 Task: Open Card Musical Comedy Review in Board Customer Needs Assessment to Workspace Help Desk Software and add a team member Softage.2@softage.net, a label Blue, a checklist Biology, an attachment from your computer, a color Blue and finally, add a card description 'Plan and execute company team-building conference with guest speakers on diversity and inclusion' and a comment 'We should approach this task with a sense of experimentation and a willingness to learn from our mistakes.'. Add a start date 'Jan 02, 1900' with a due date 'Jan 09, 1900'
Action: Mouse moved to (223, 116)
Screenshot: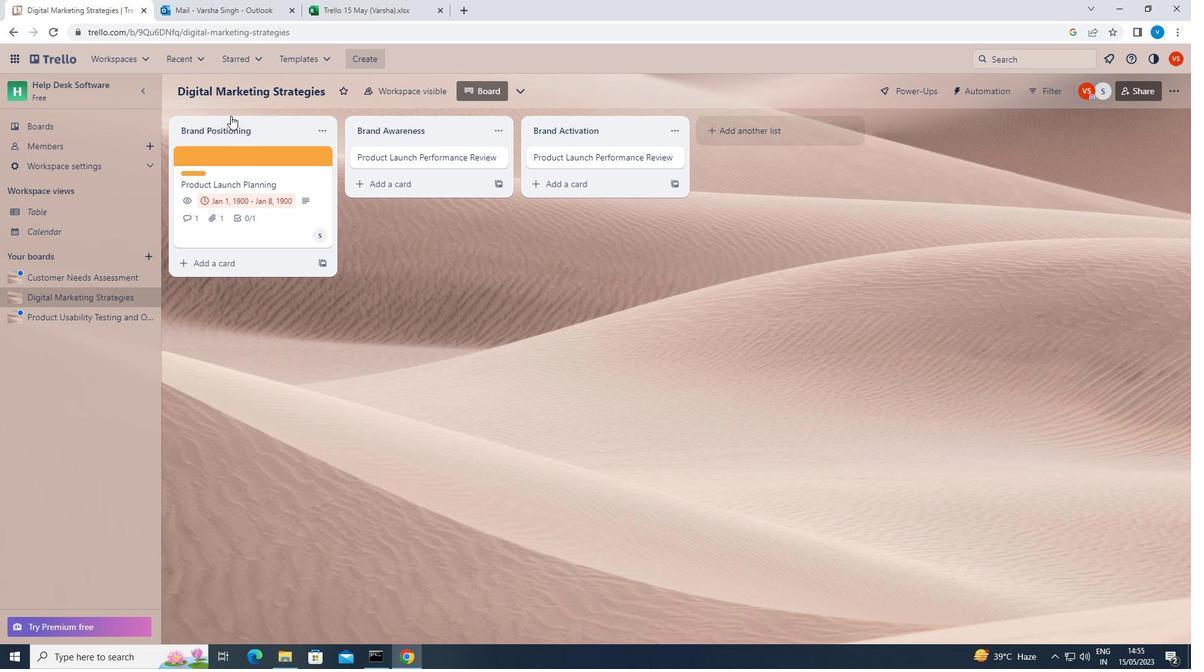 
Action: Mouse pressed left at (223, 116)
Screenshot: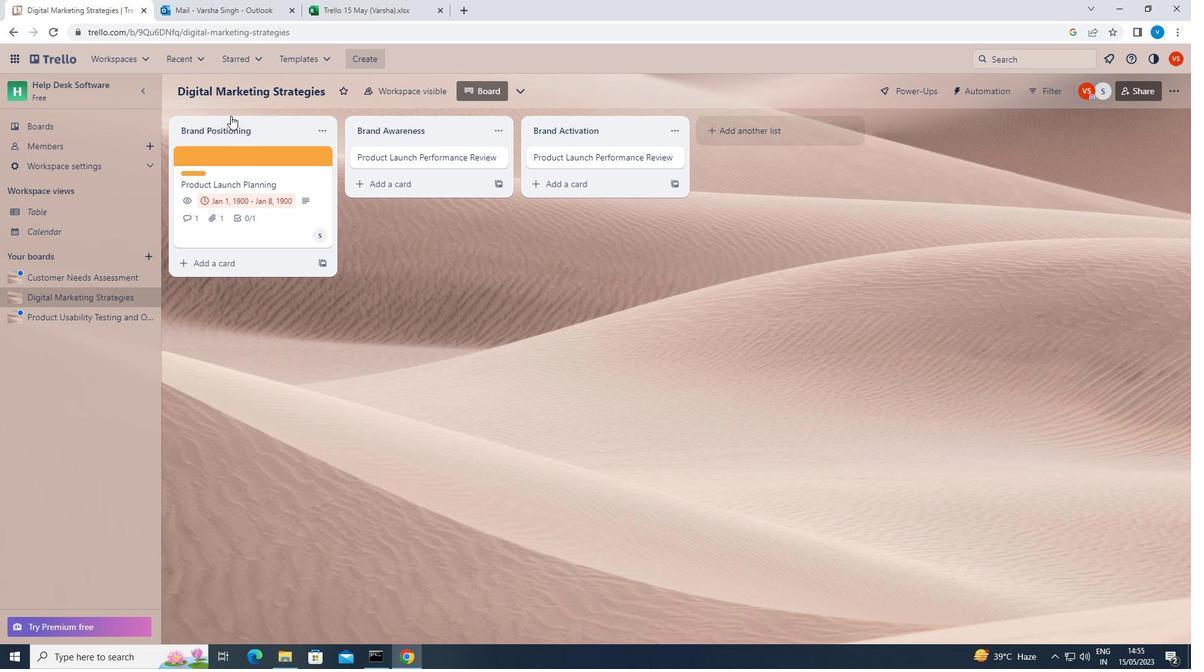 
Action: Mouse moved to (103, 59)
Screenshot: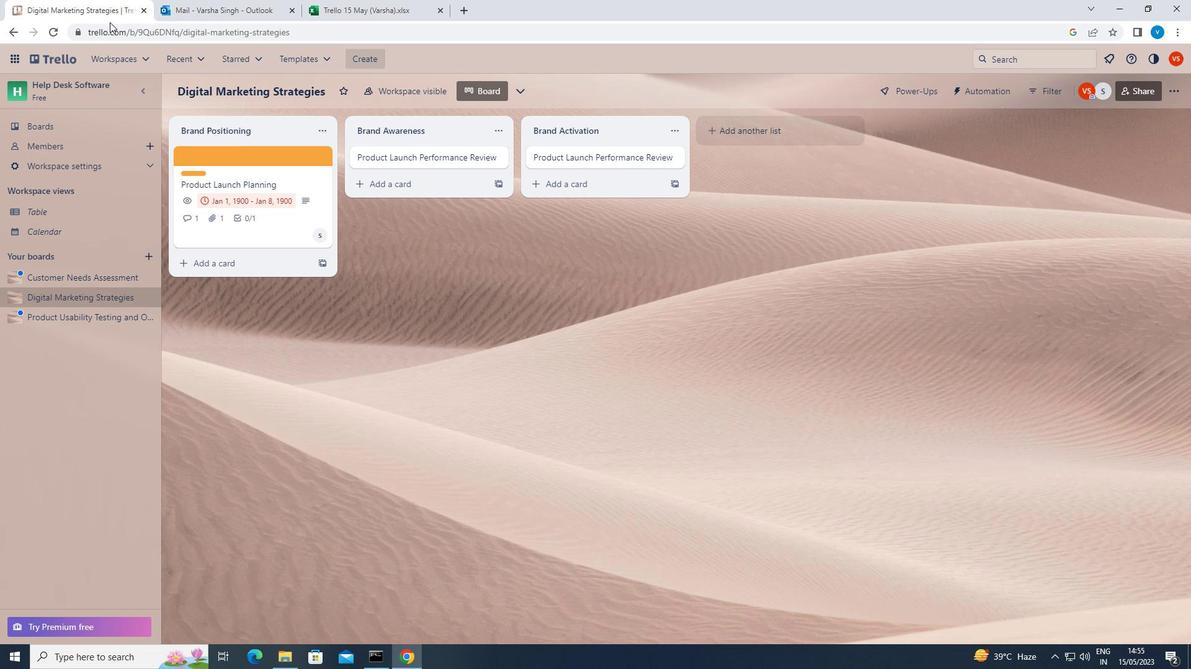 
Action: Mouse pressed left at (103, 59)
Screenshot: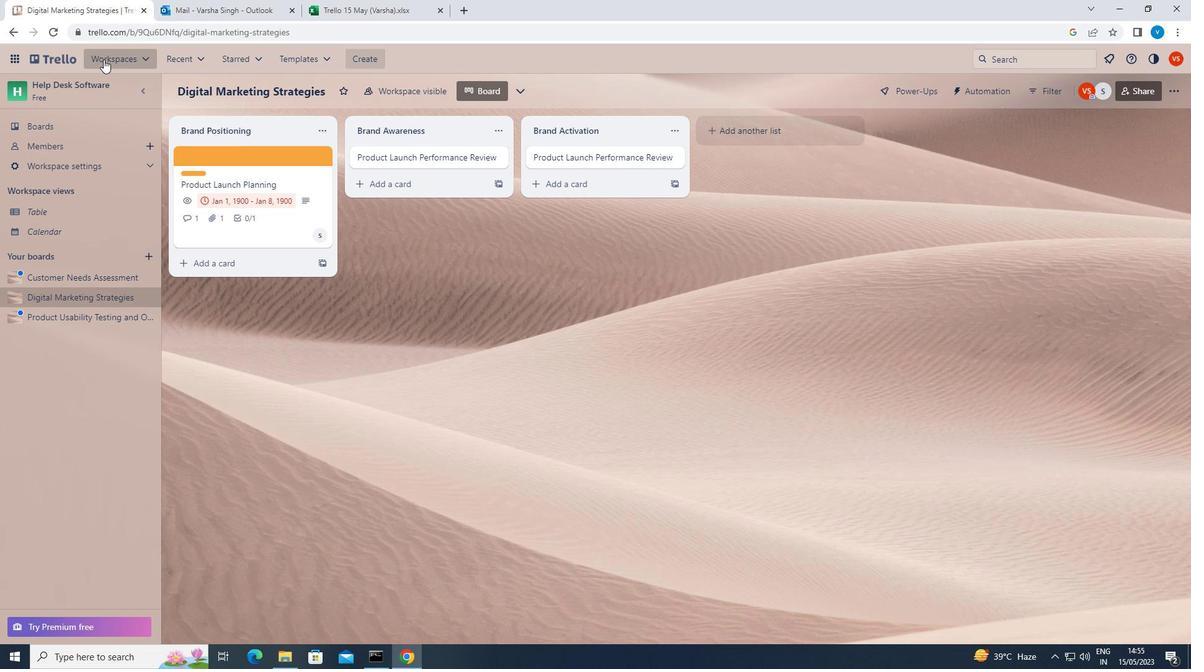 
Action: Mouse moved to (162, 583)
Screenshot: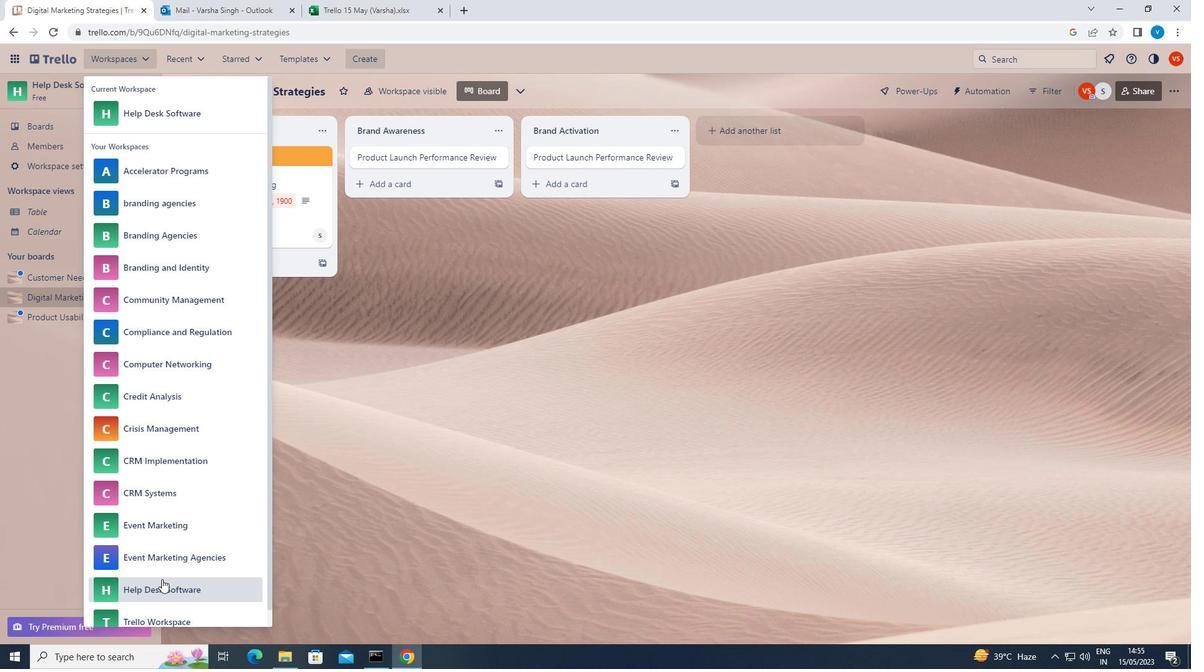 
Action: Mouse pressed left at (162, 583)
Screenshot: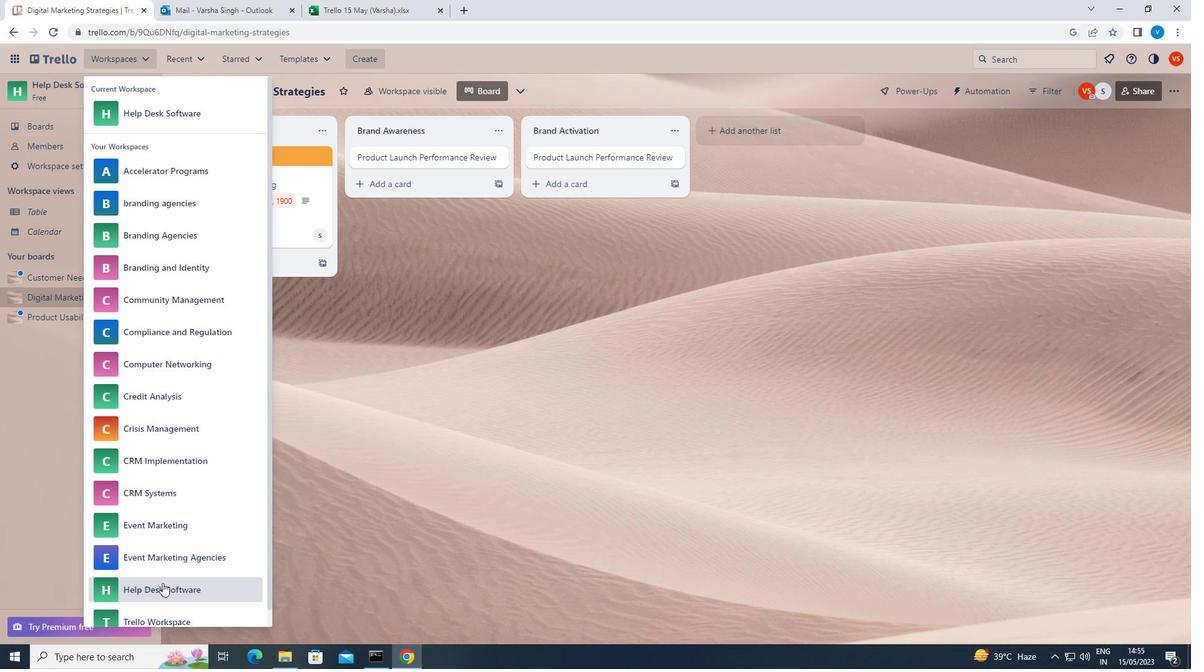 
Action: Mouse moved to (900, 492)
Screenshot: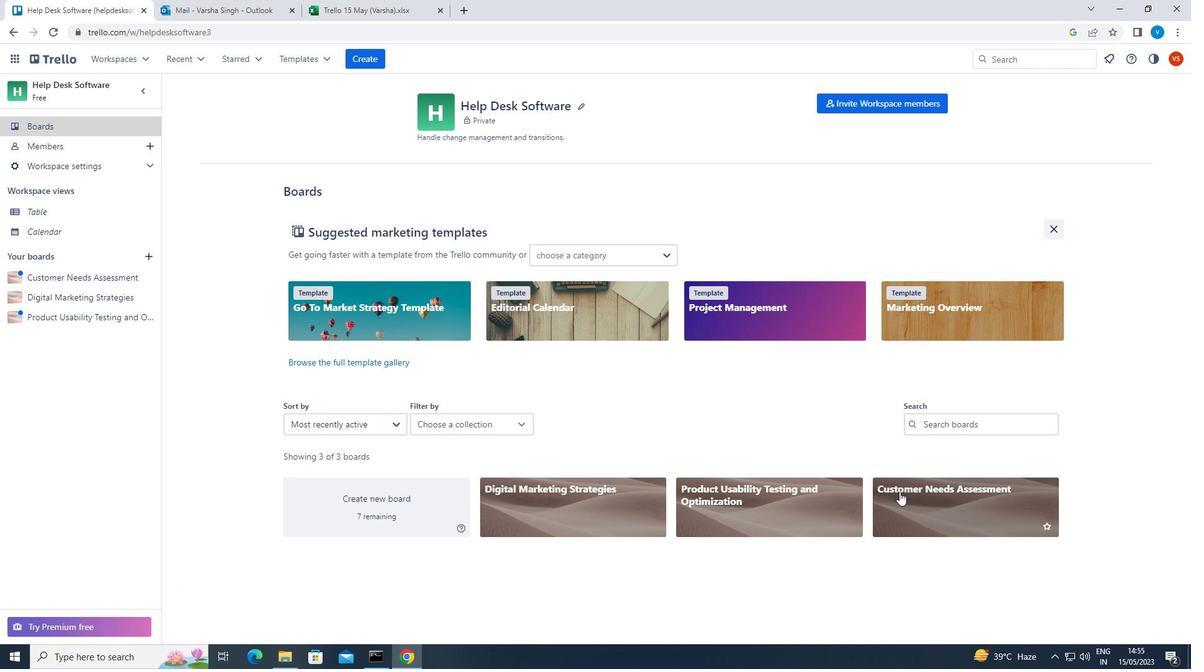
Action: Mouse pressed left at (900, 492)
Screenshot: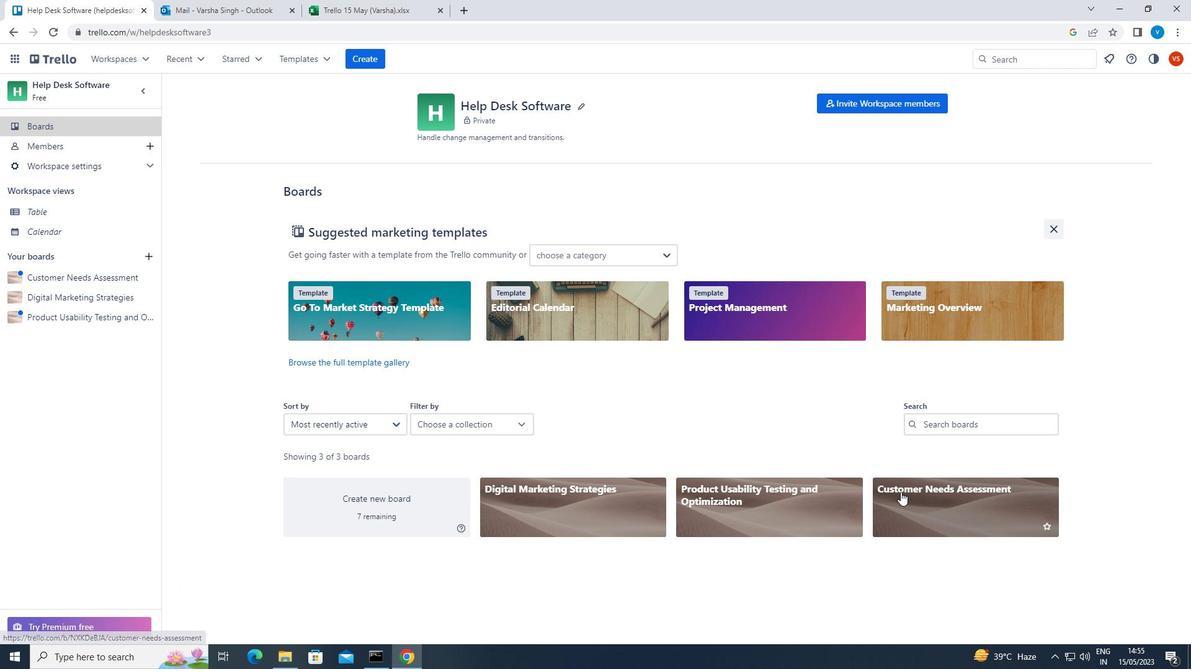 
Action: Mouse moved to (259, 158)
Screenshot: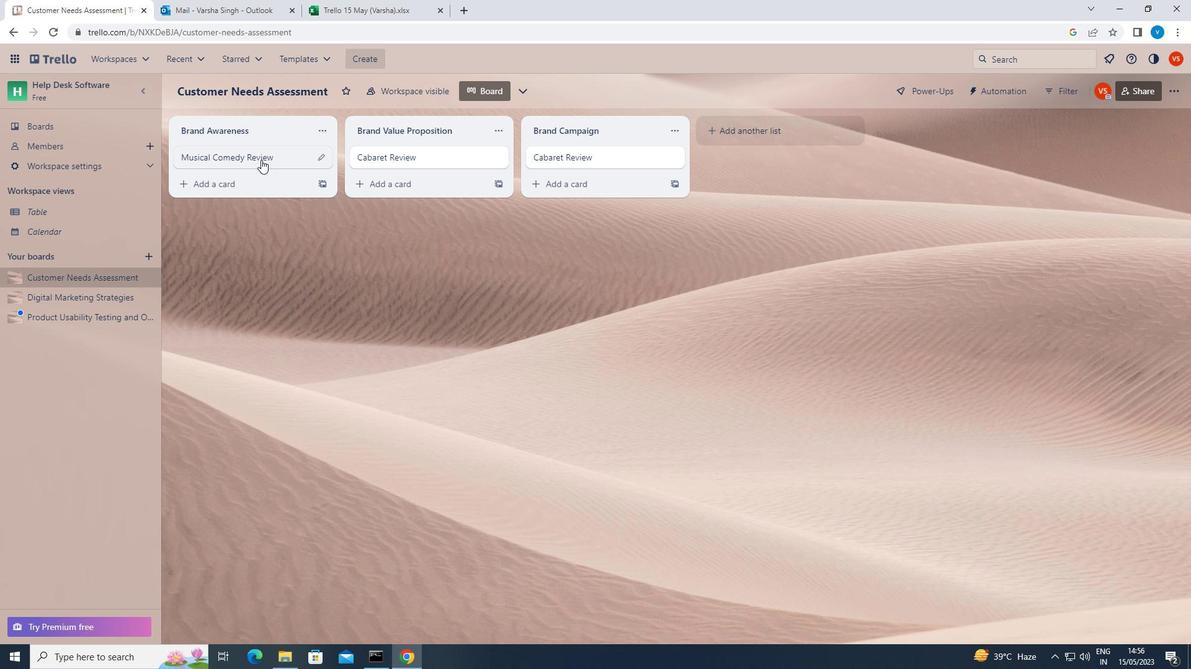 
Action: Mouse pressed left at (259, 158)
Screenshot: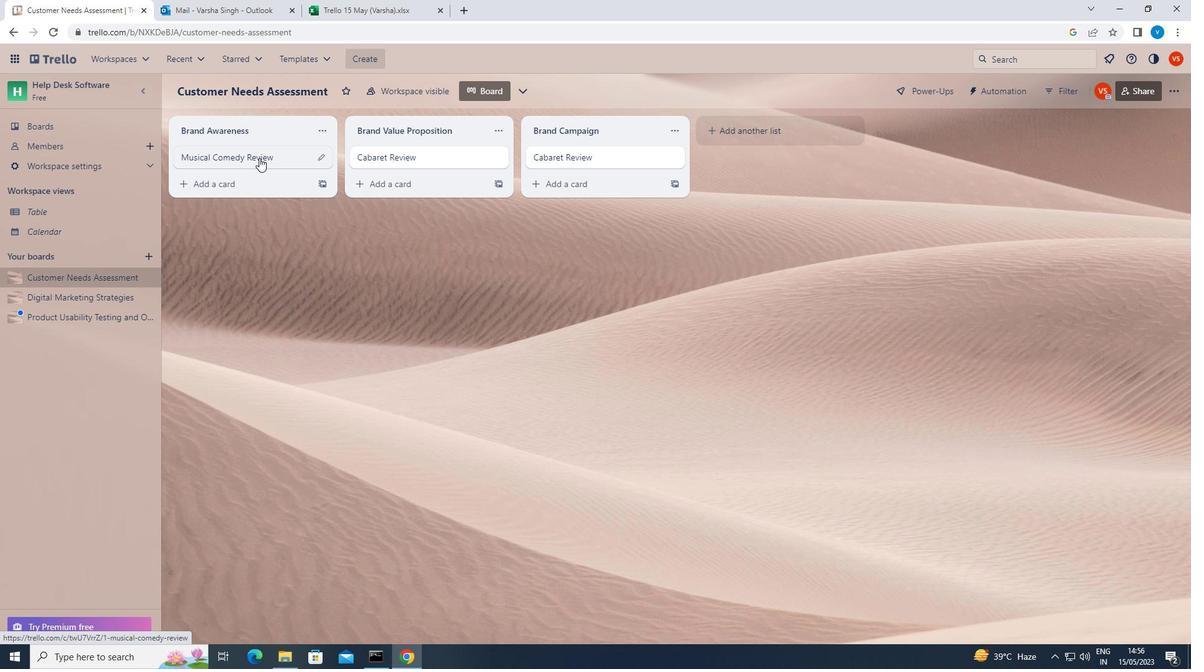
Action: Mouse moved to (777, 149)
Screenshot: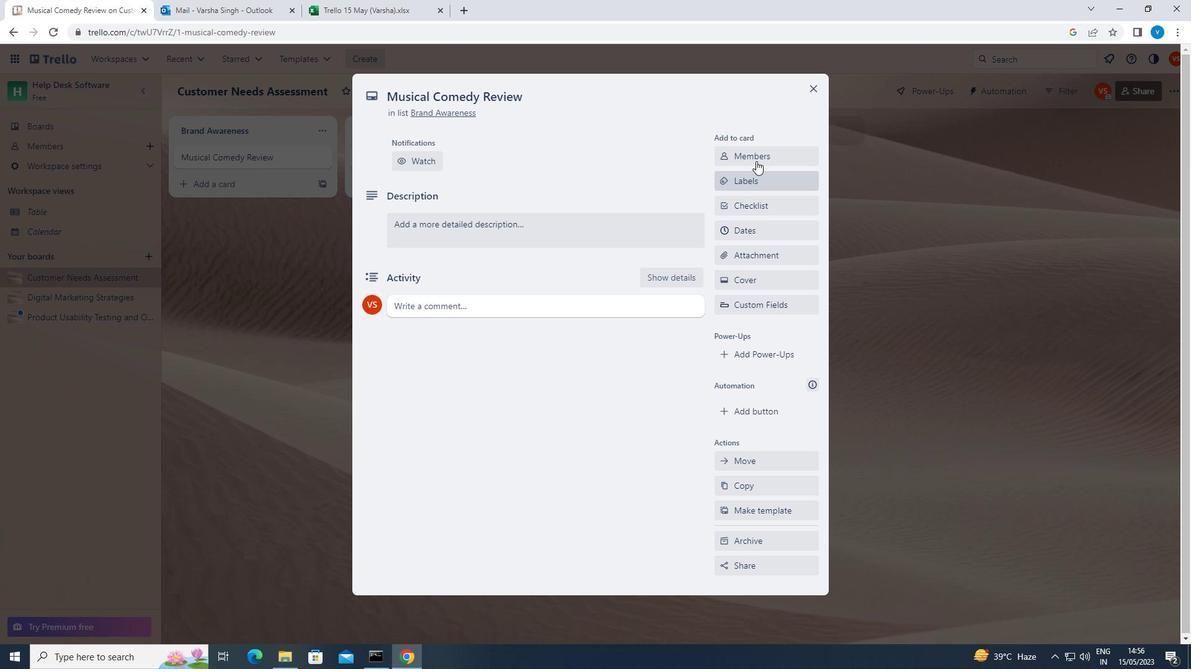 
Action: Mouse pressed left at (777, 149)
Screenshot: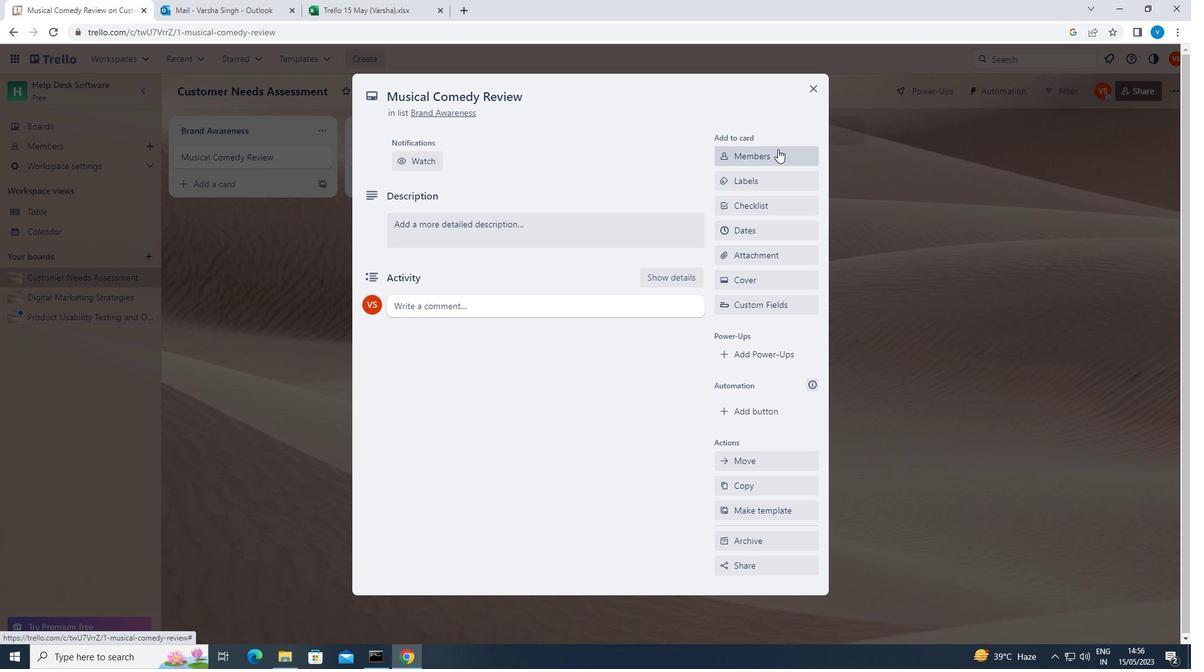 
Action: Key pressed <Key.shift>SOFTAGE.2<Key.shift><Key.shift>@SOFTAGE.NET
Screenshot: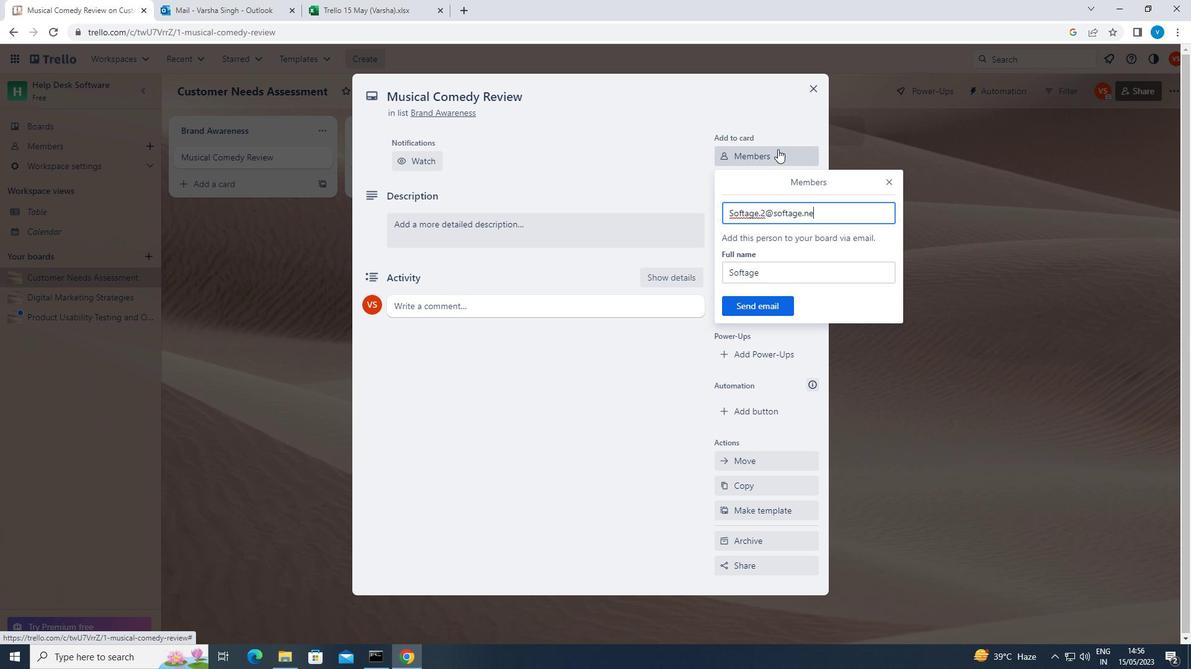 
Action: Mouse moved to (768, 305)
Screenshot: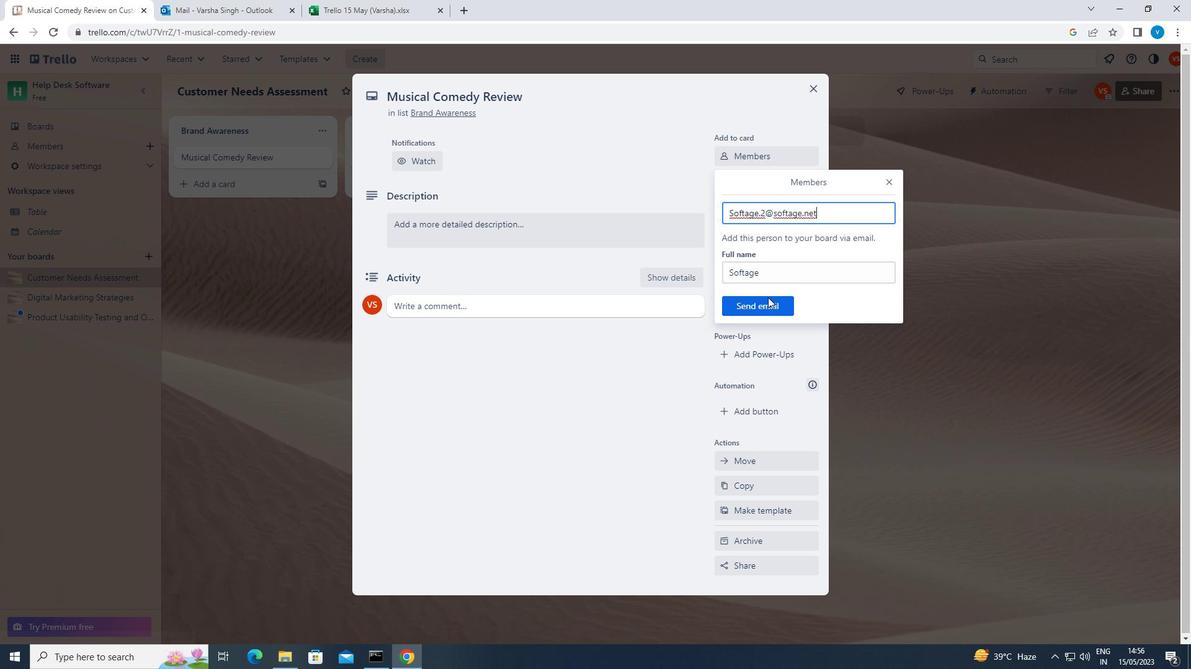 
Action: Mouse pressed left at (768, 305)
Screenshot: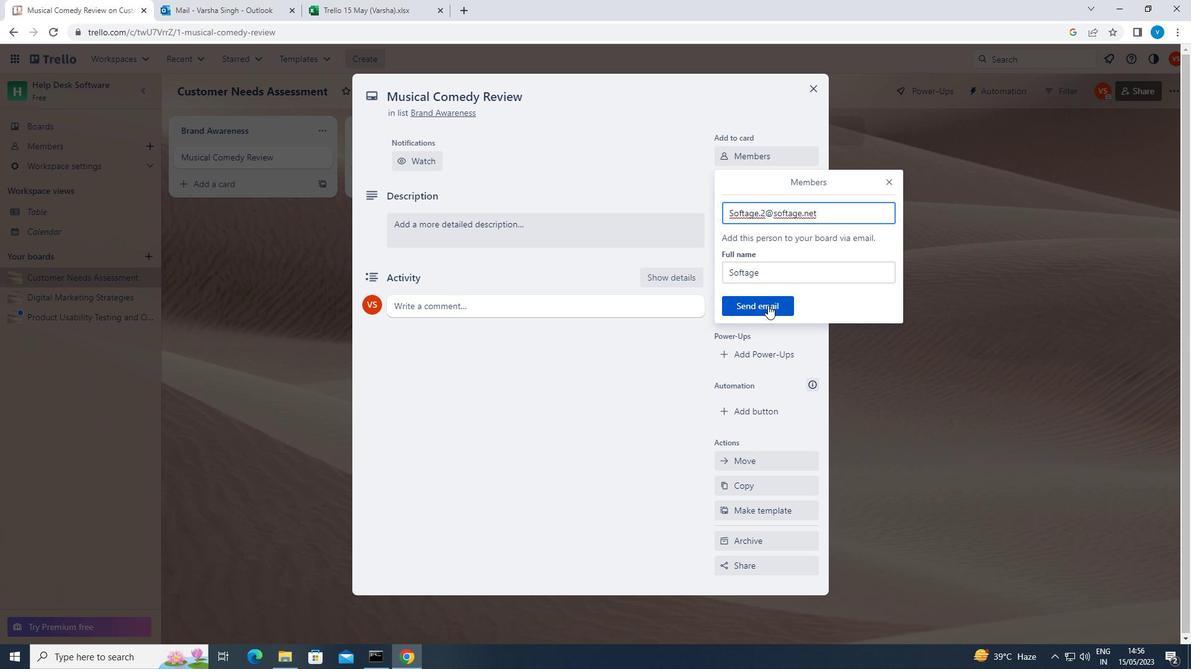 
Action: Mouse moved to (740, 223)
Screenshot: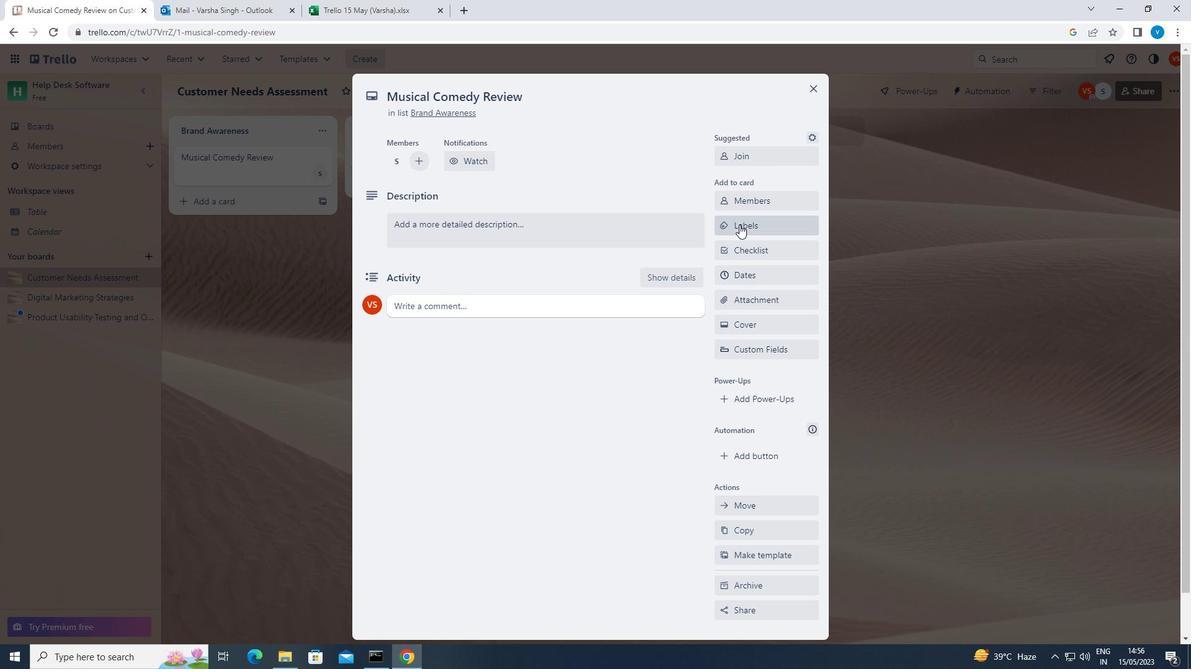 
Action: Mouse pressed left at (740, 223)
Screenshot: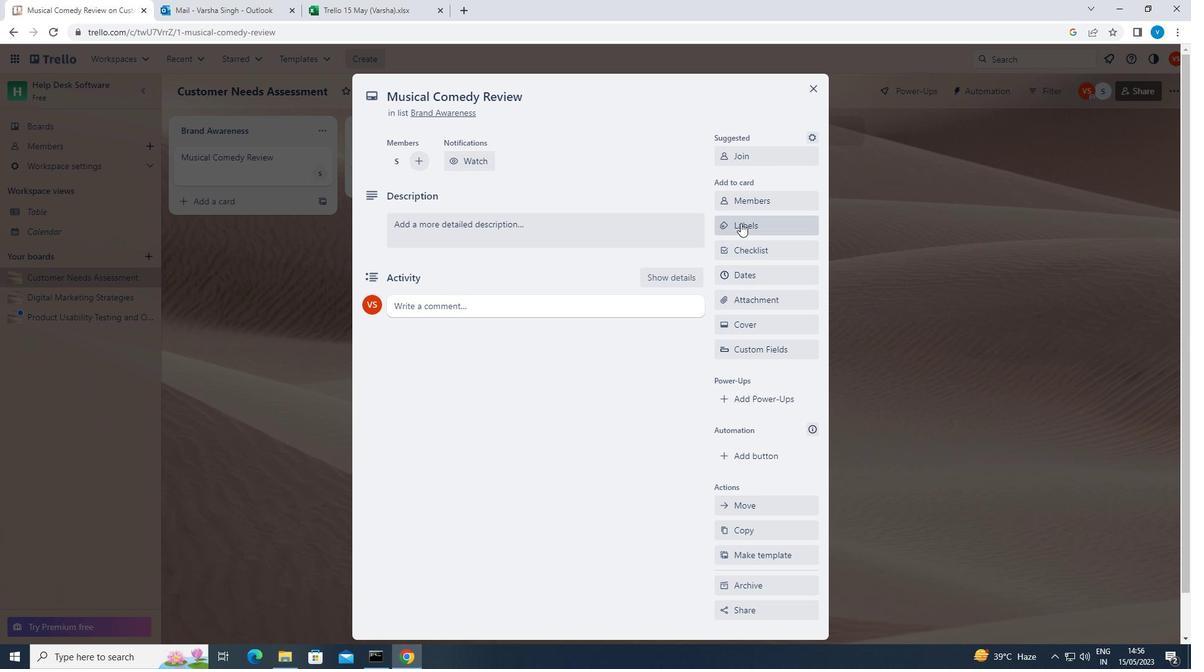 
Action: Mouse moved to (809, 434)
Screenshot: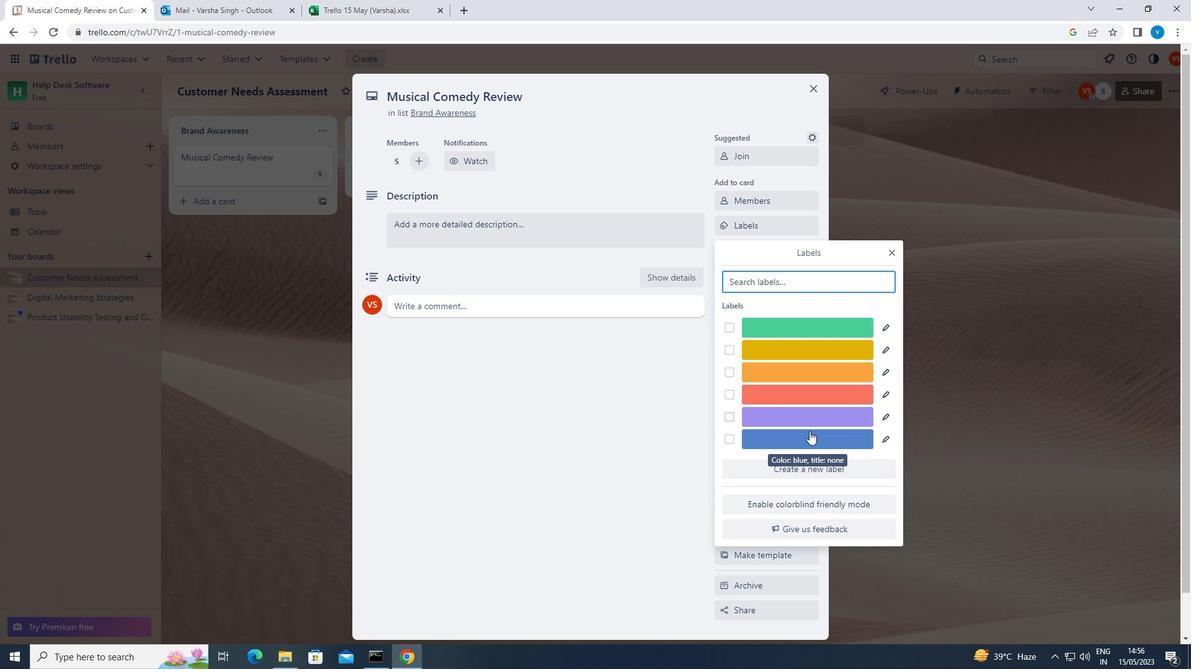 
Action: Mouse pressed left at (809, 434)
Screenshot: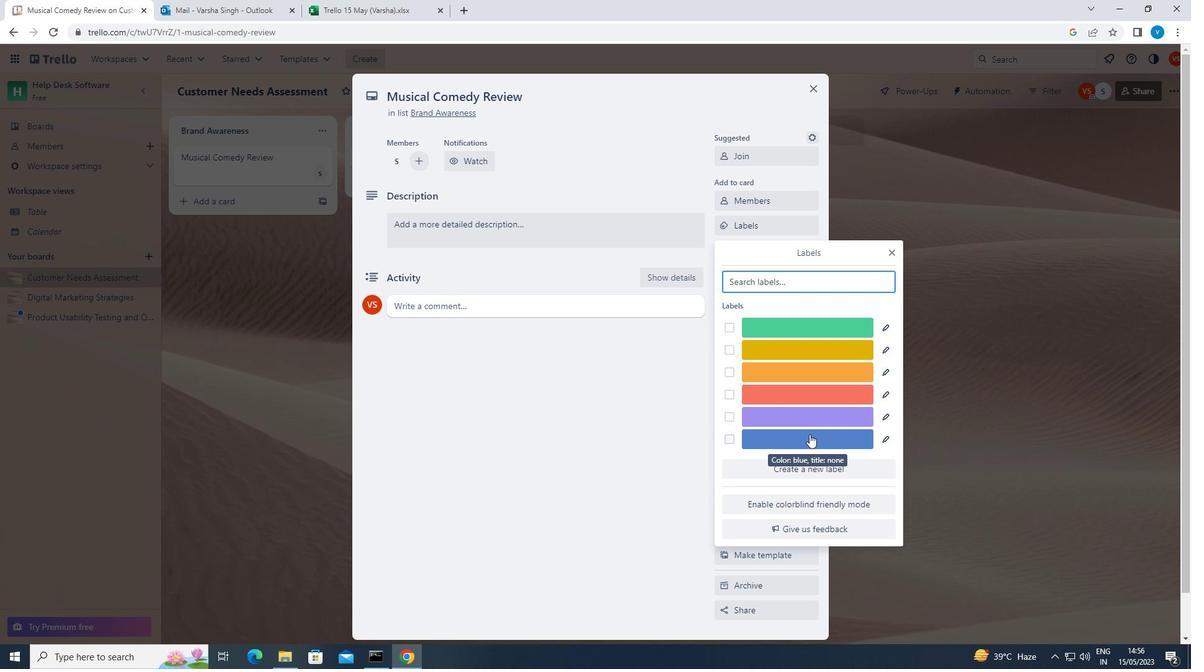 
Action: Mouse moved to (890, 253)
Screenshot: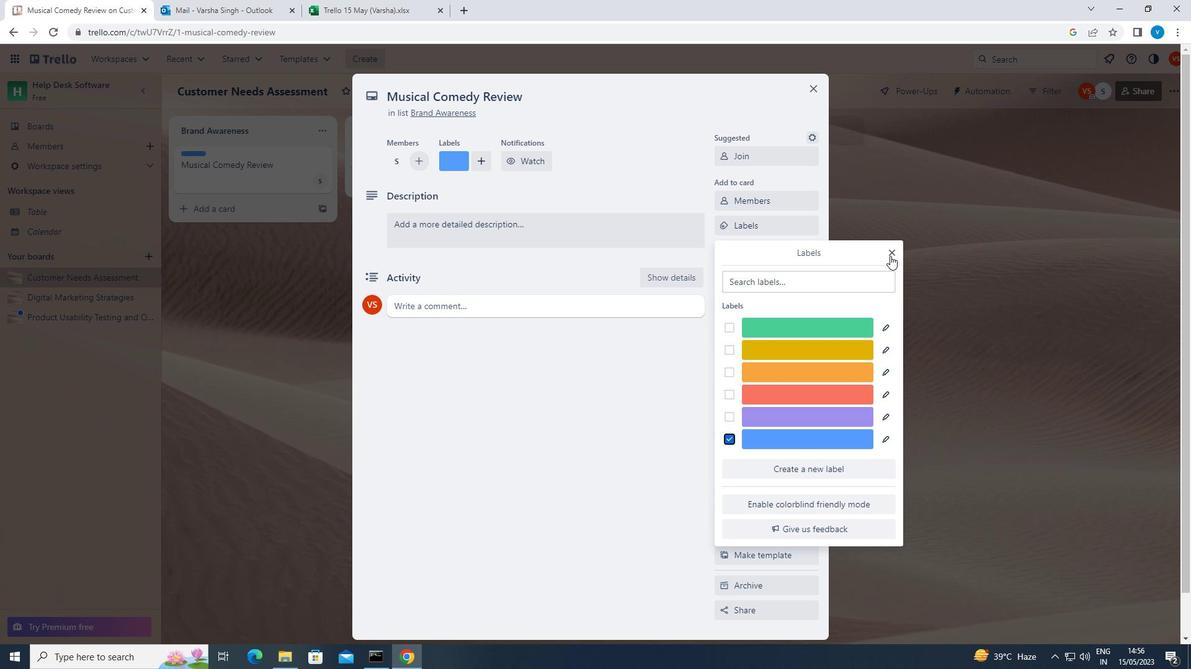
Action: Mouse pressed left at (890, 253)
Screenshot: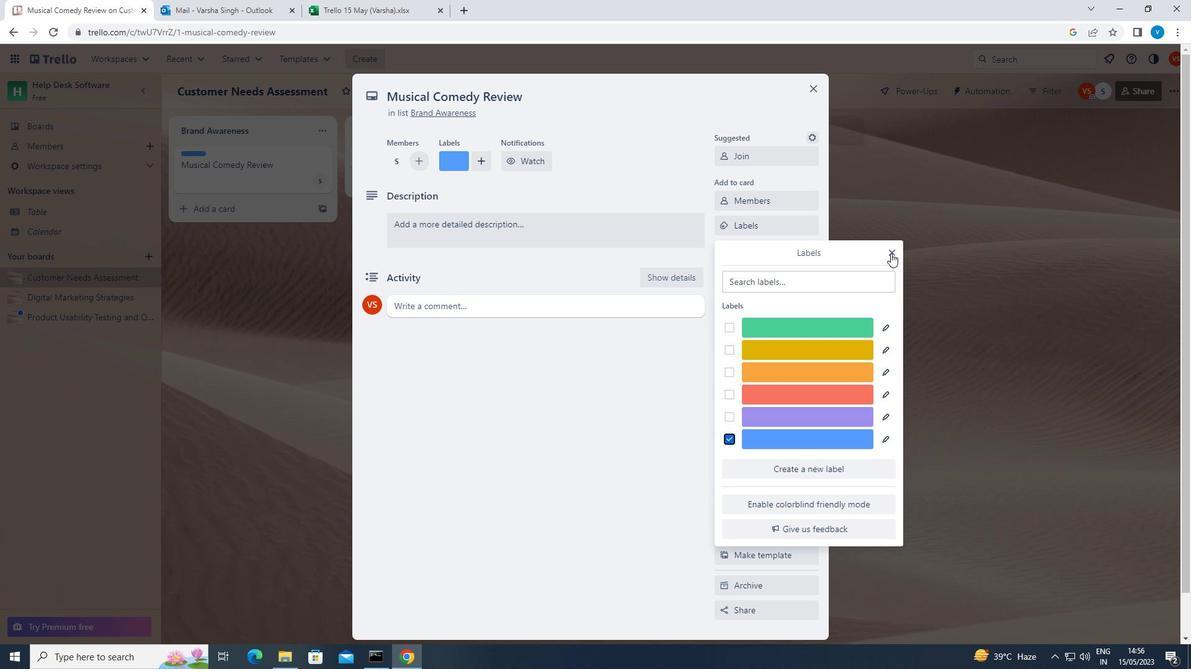 
Action: Mouse moved to (790, 256)
Screenshot: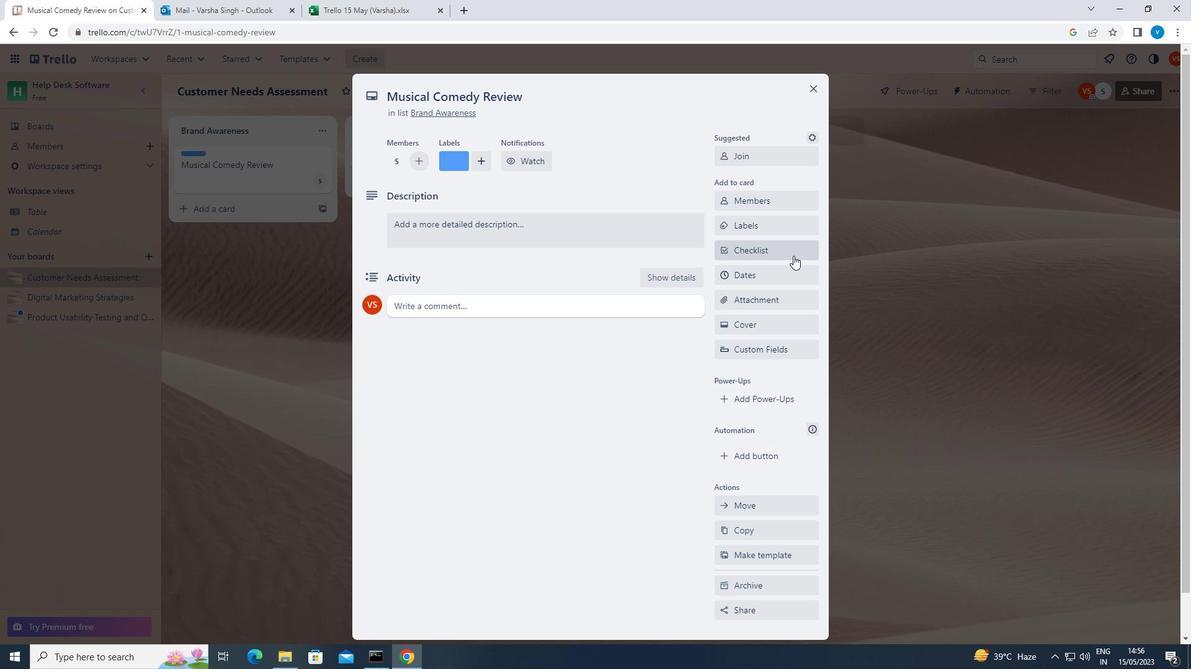 
Action: Mouse pressed left at (790, 256)
Screenshot: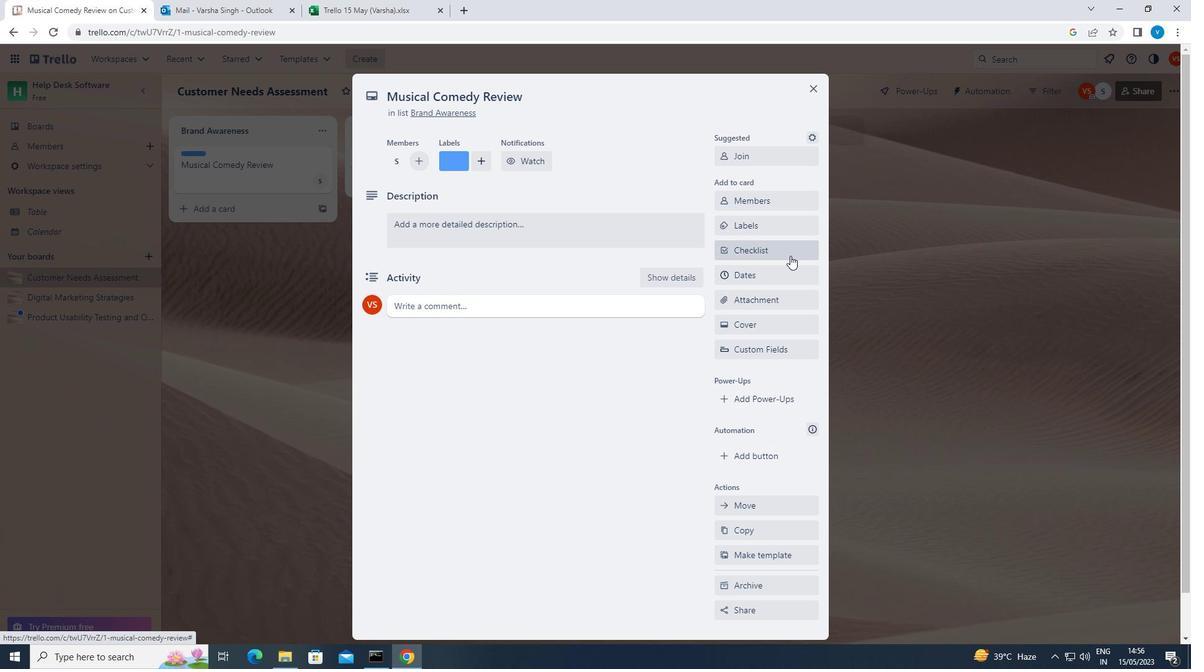 
Action: Mouse moved to (758, 355)
Screenshot: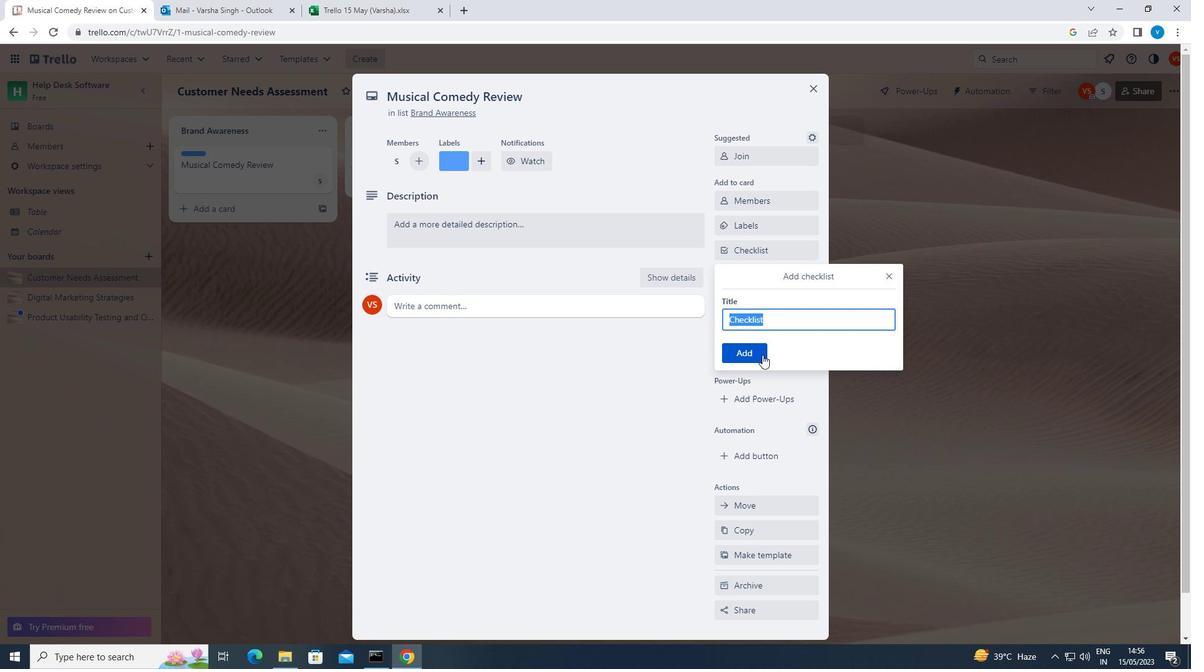 
Action: Mouse pressed left at (758, 355)
Screenshot: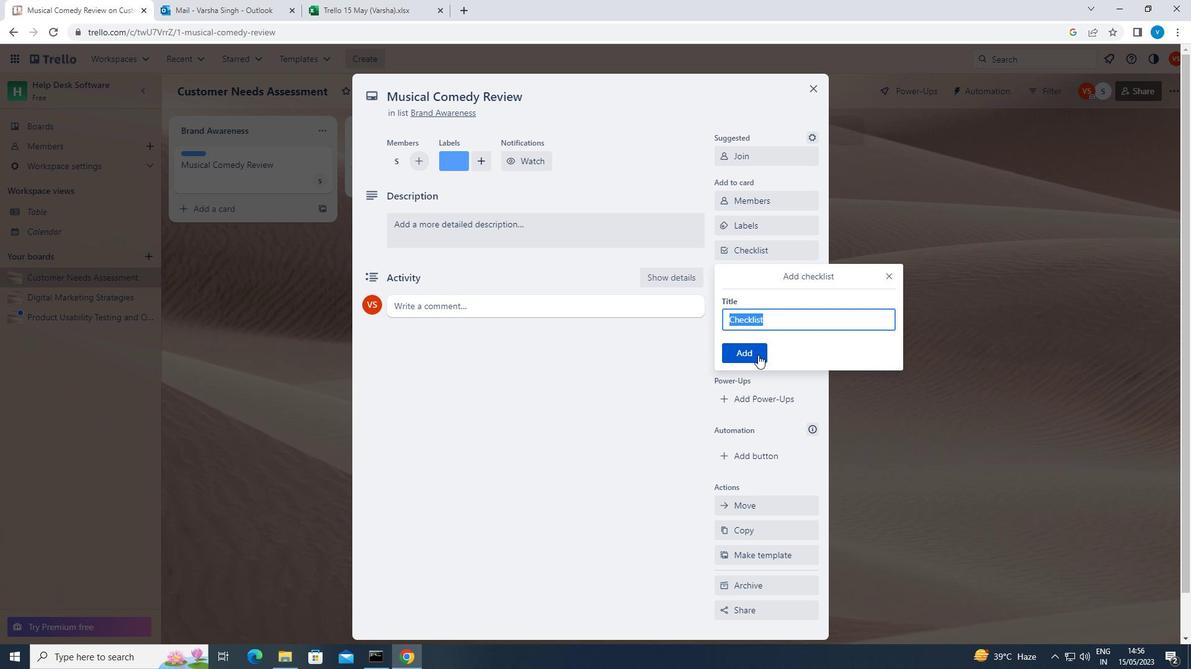 
Action: Mouse moved to (733, 351)
Screenshot: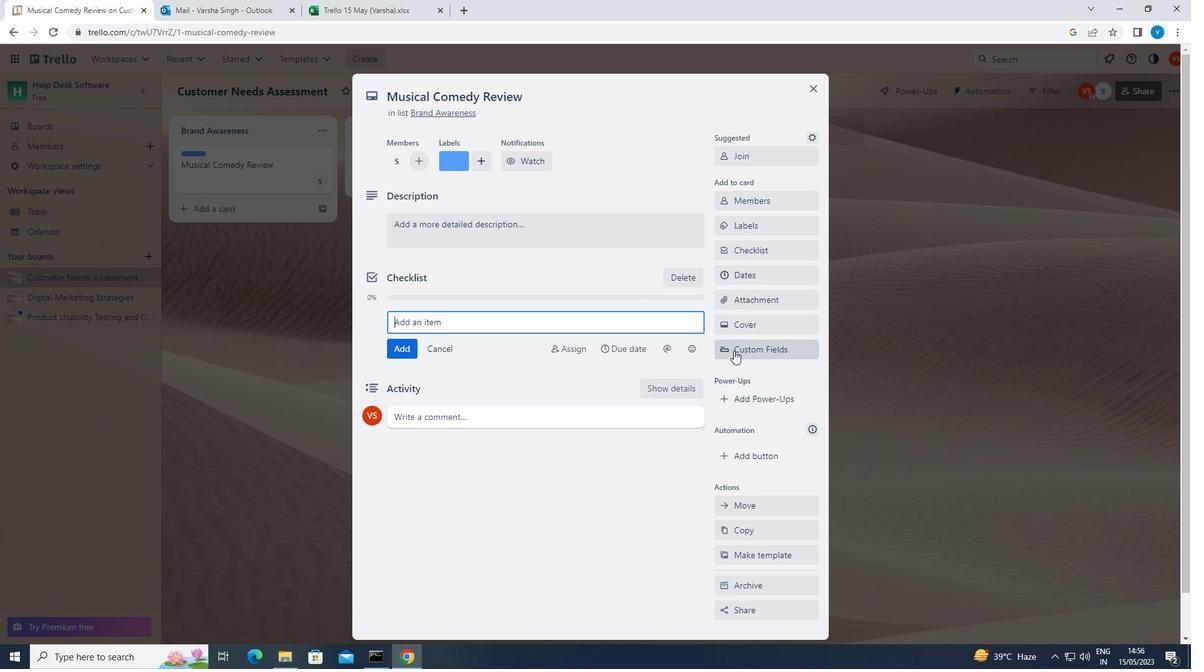 
Action: Key pressed <Key.shift>BIOLOGY
Screenshot: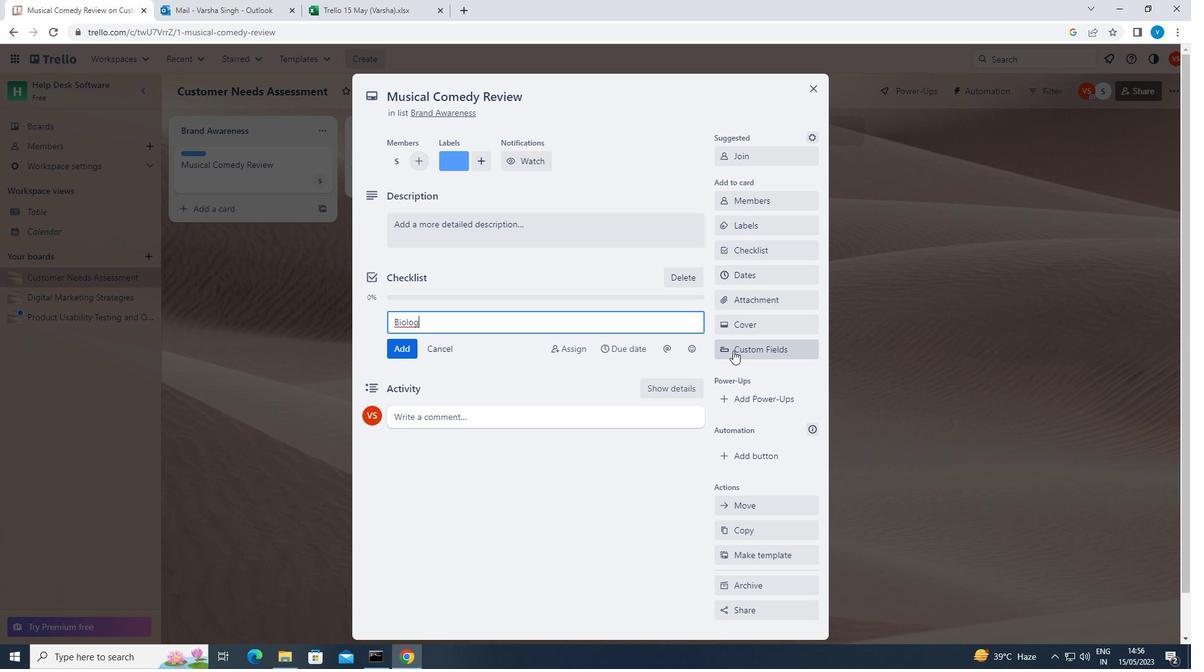 
Action: Mouse moved to (394, 352)
Screenshot: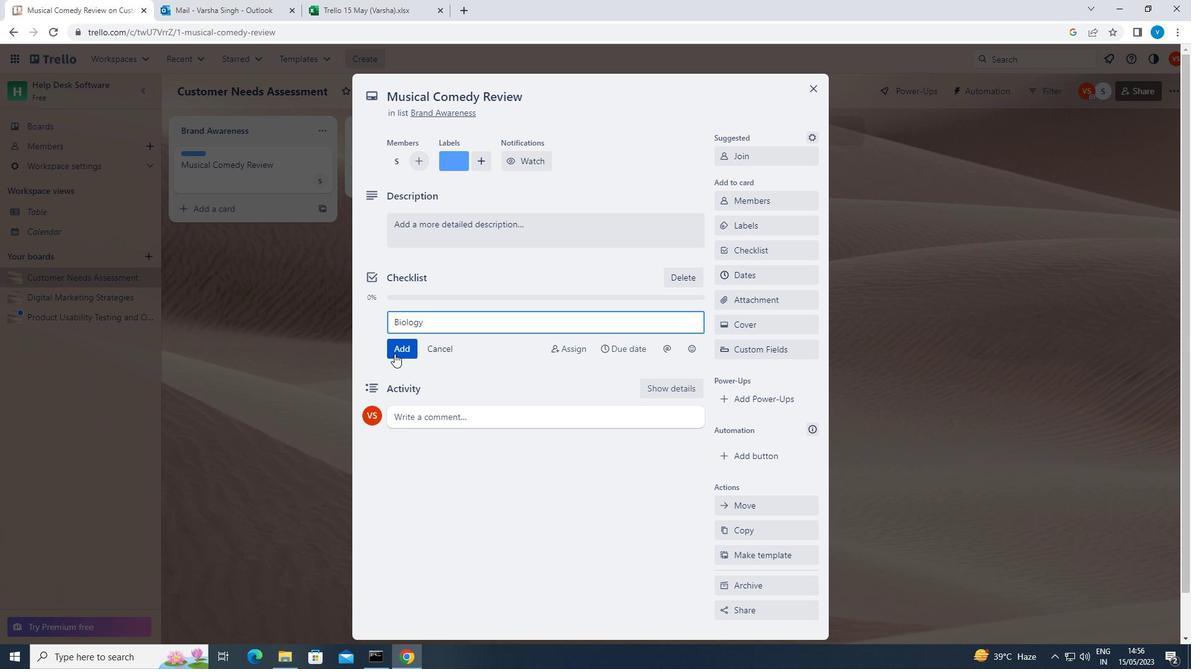 
Action: Mouse pressed left at (394, 352)
Screenshot: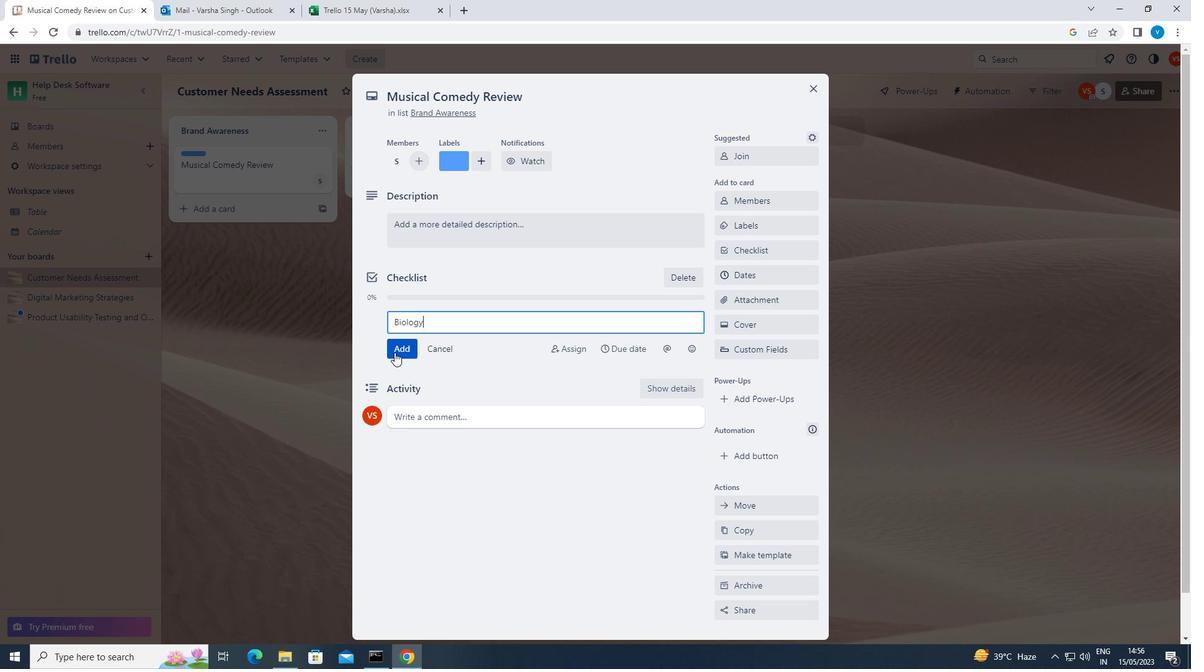 
Action: Mouse moved to (732, 300)
Screenshot: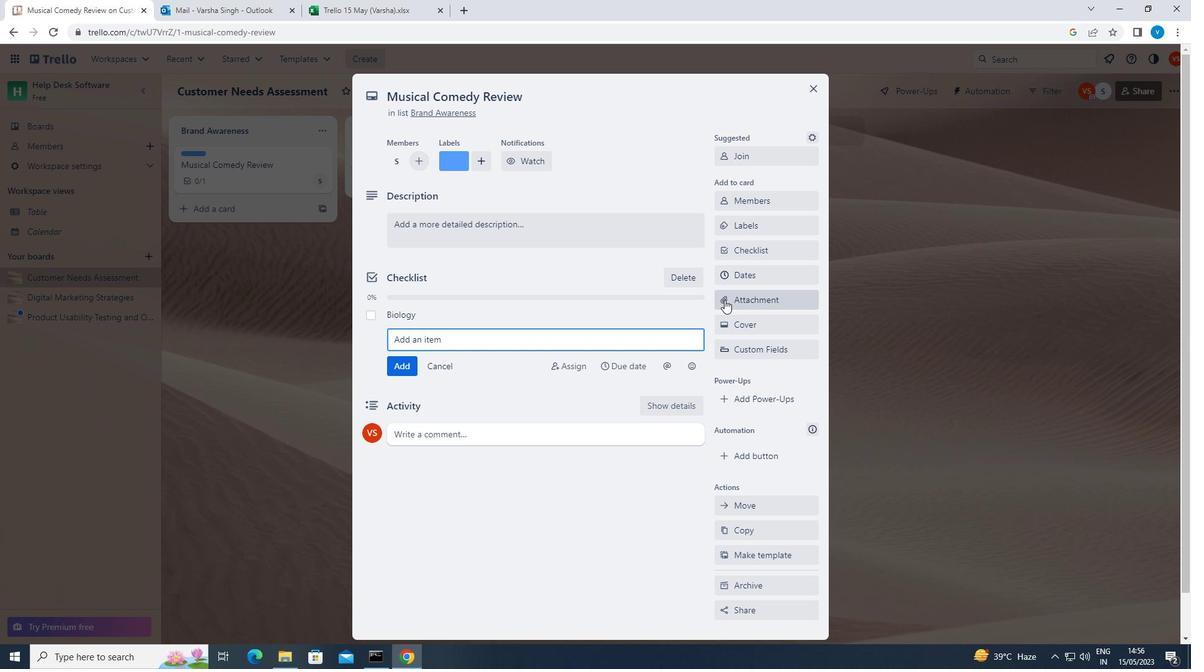 
Action: Mouse pressed left at (732, 300)
Screenshot: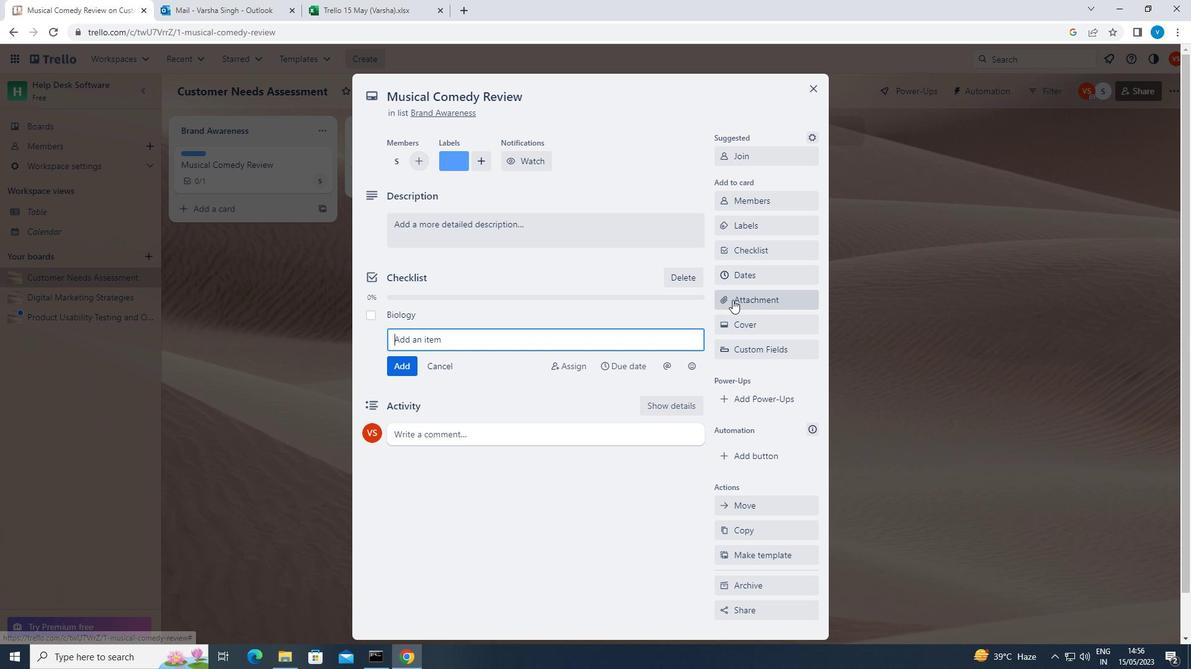 
Action: Mouse moved to (742, 349)
Screenshot: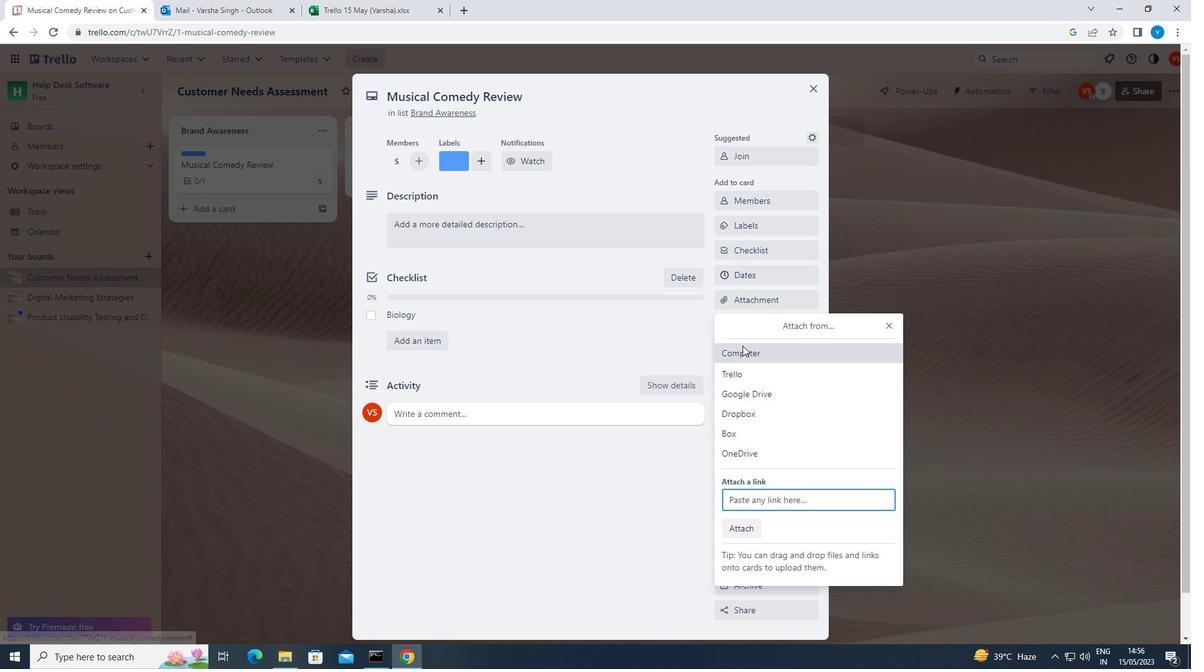 
Action: Mouse pressed left at (742, 349)
Screenshot: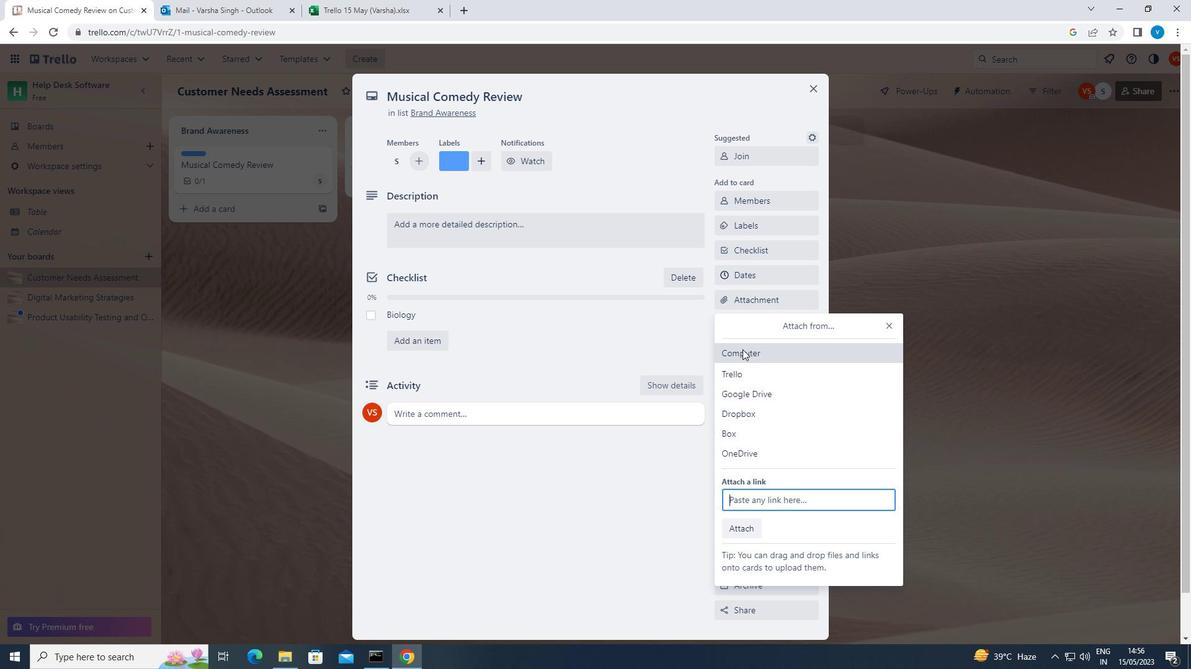
Action: Mouse moved to (392, 266)
Screenshot: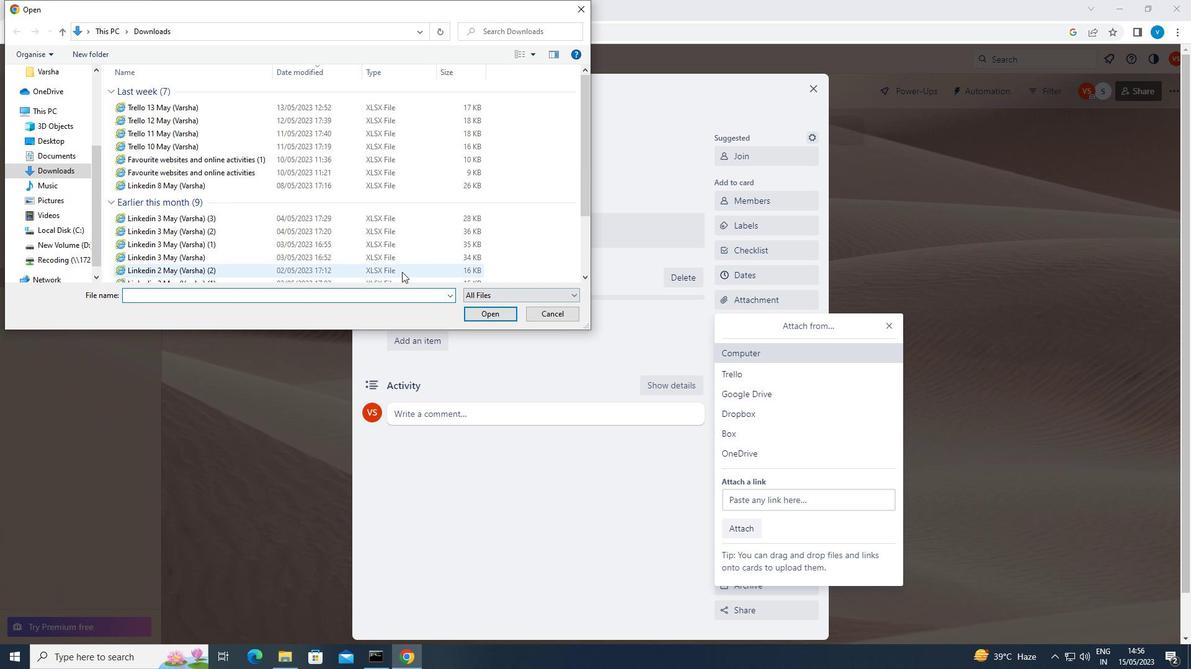 
Action: Mouse pressed left at (392, 266)
Screenshot: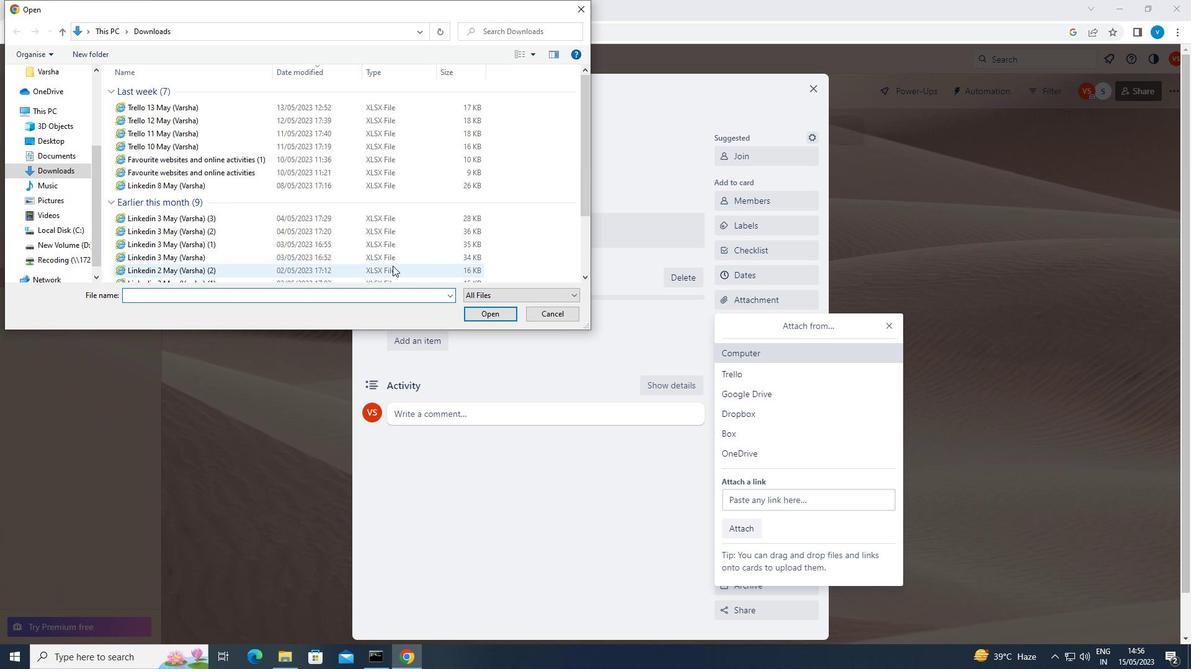 
Action: Mouse moved to (501, 312)
Screenshot: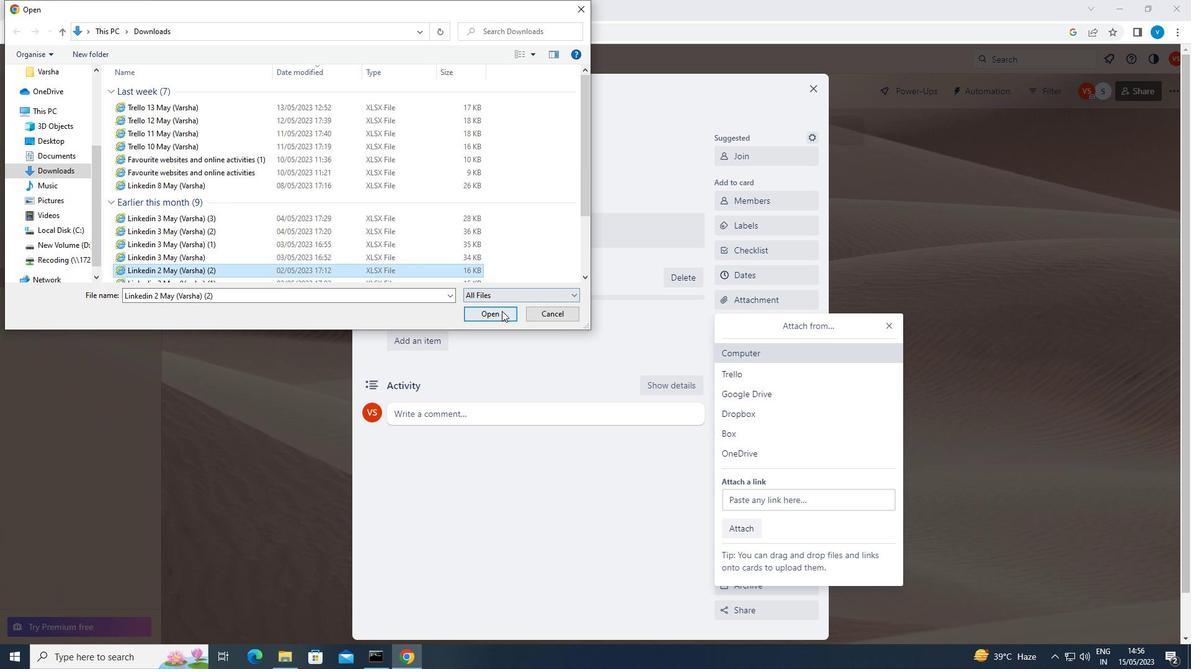 
Action: Mouse pressed left at (501, 312)
Screenshot: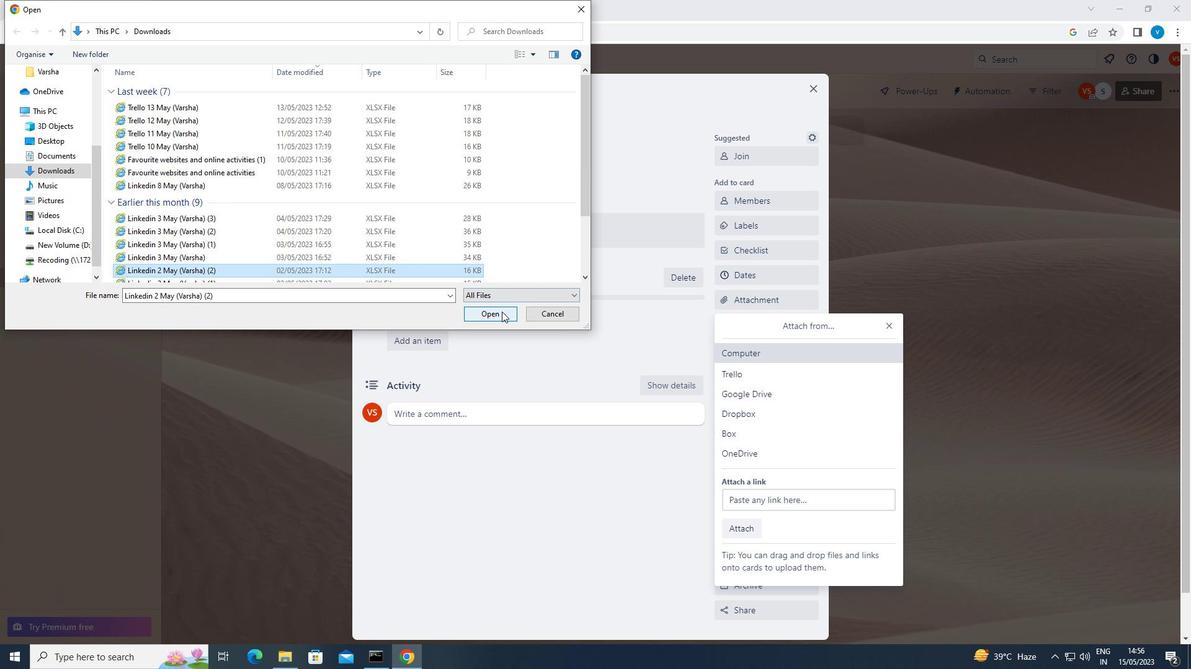 
Action: Mouse moved to (739, 328)
Screenshot: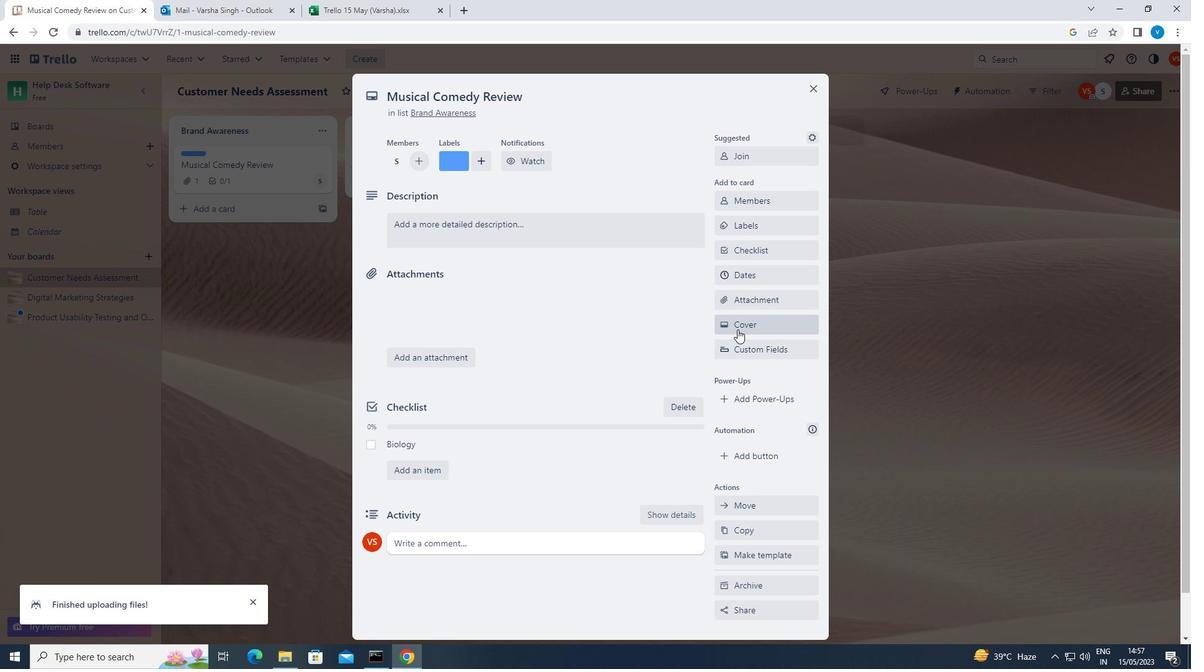 
Action: Mouse pressed left at (739, 328)
Screenshot: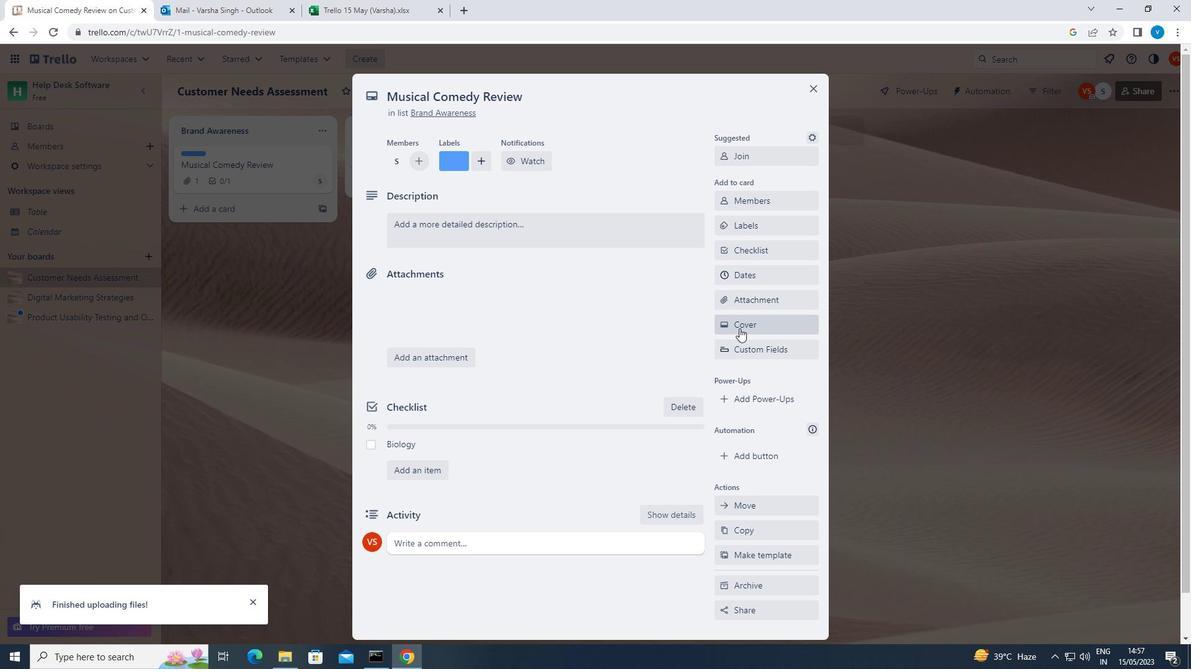 
Action: Mouse moved to (738, 423)
Screenshot: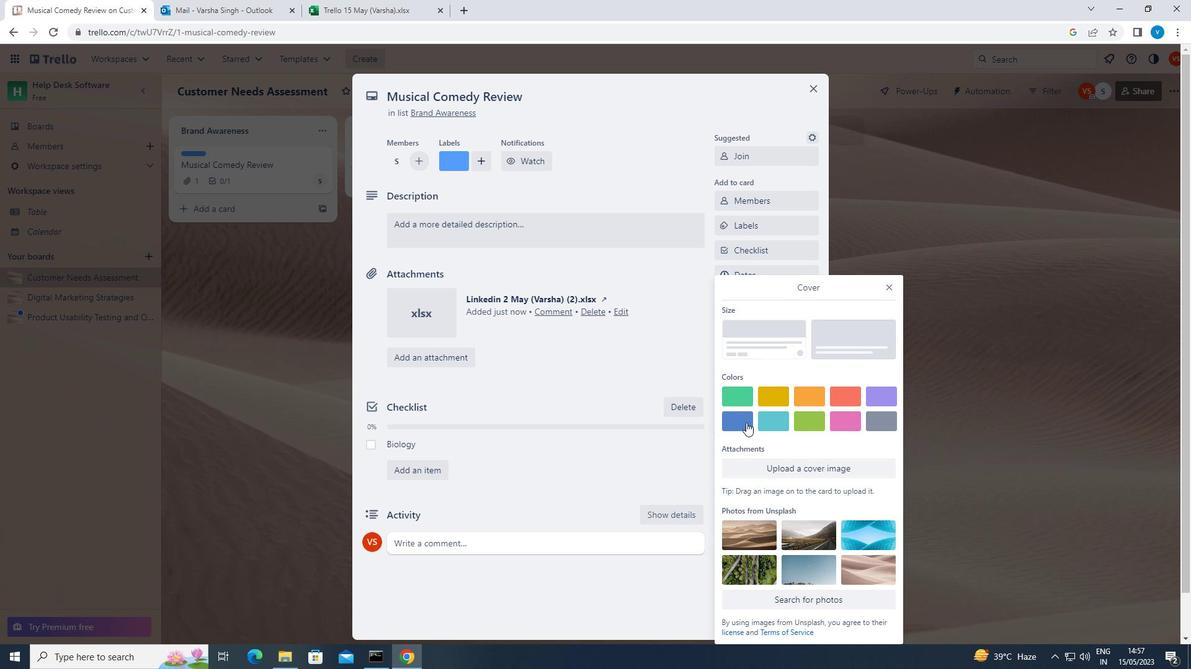 
Action: Mouse pressed left at (738, 423)
Screenshot: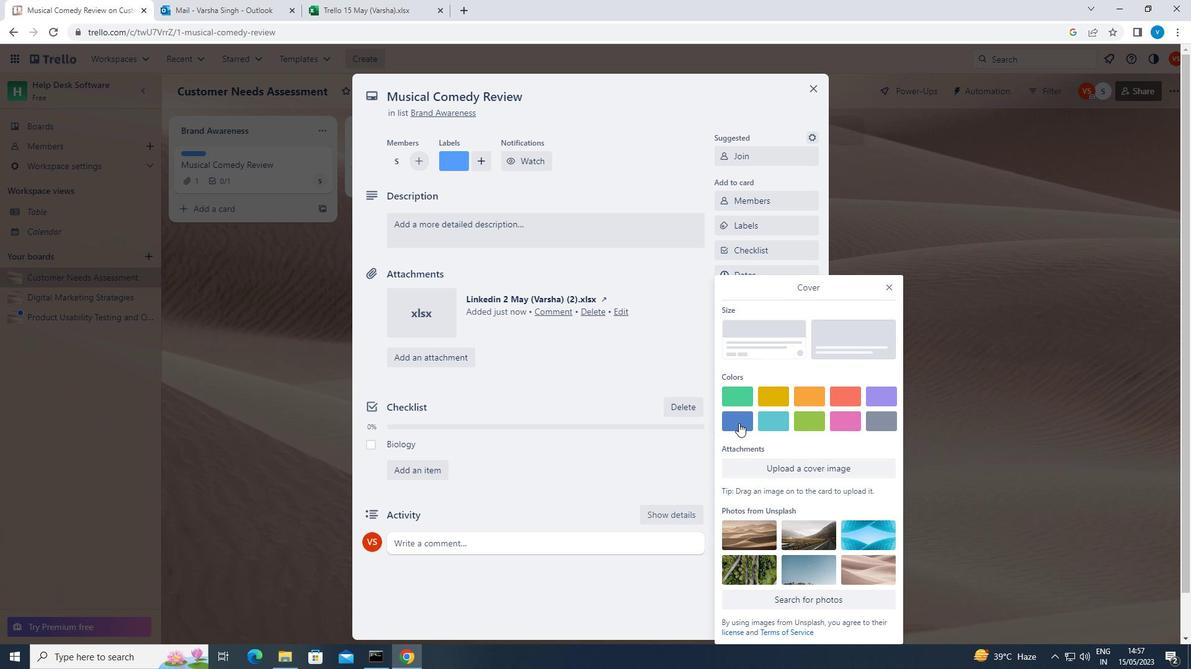 
Action: Mouse moved to (888, 268)
Screenshot: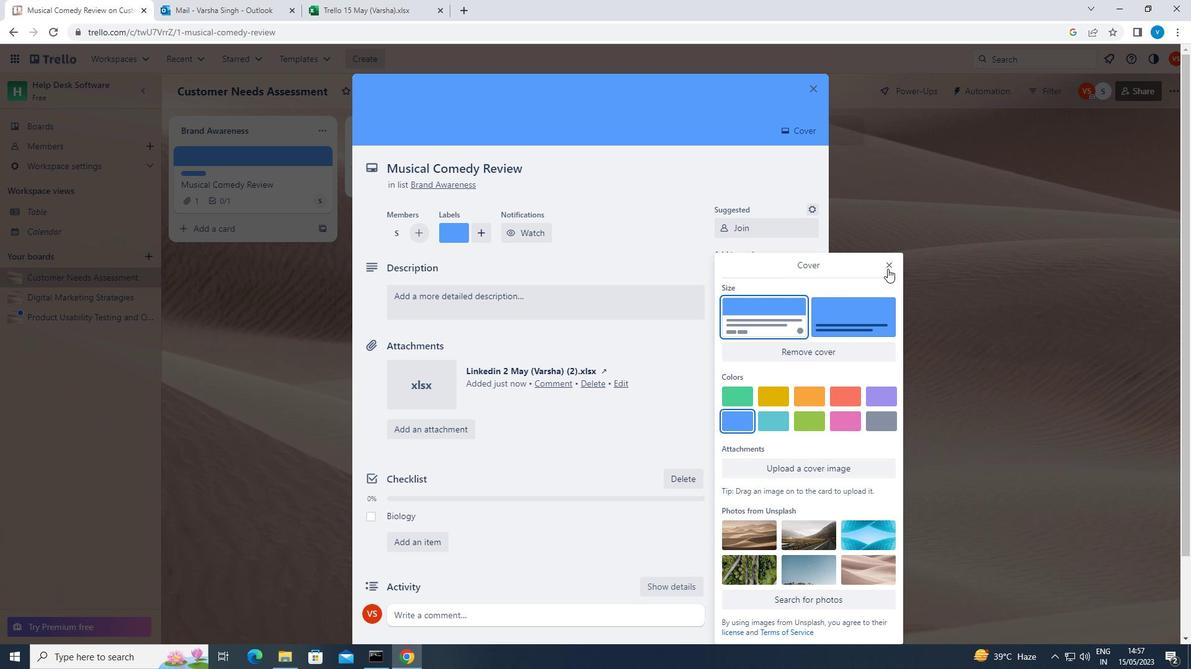 
Action: Mouse pressed left at (888, 268)
Screenshot: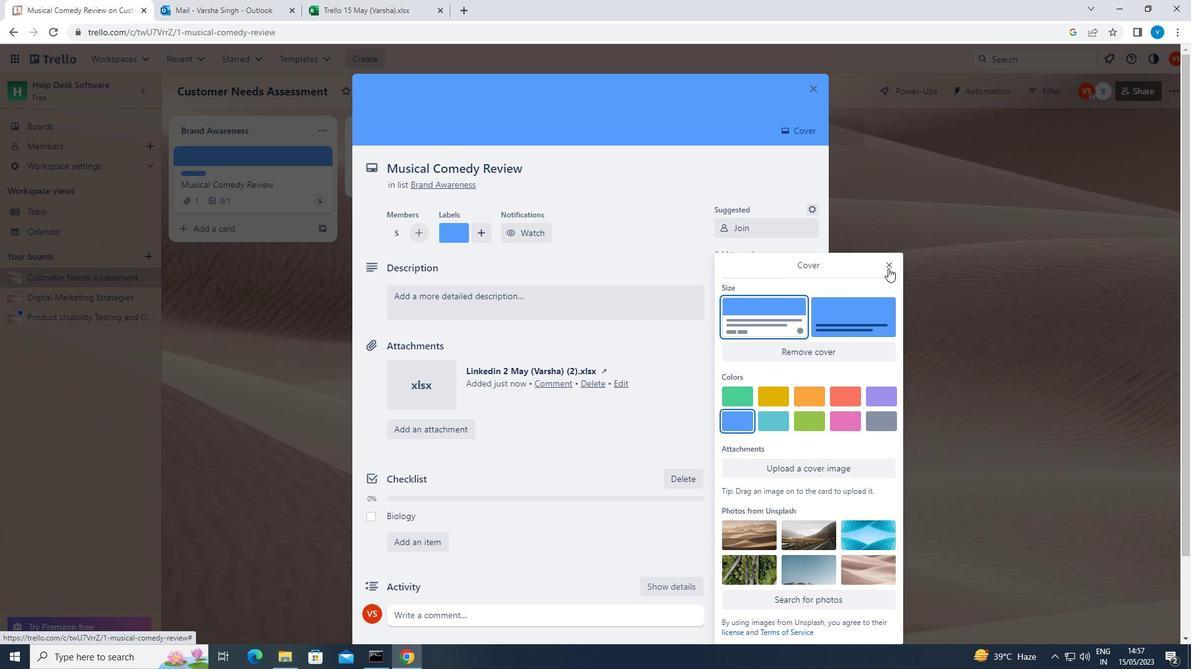 
Action: Mouse moved to (650, 297)
Screenshot: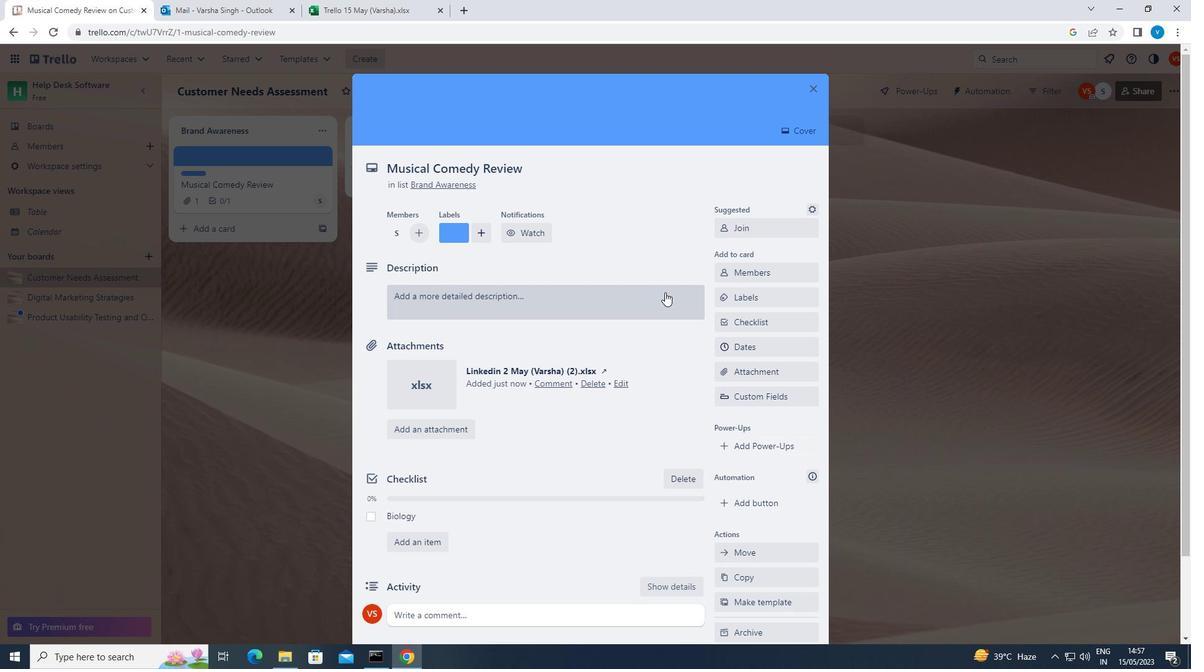 
Action: Mouse pressed left at (650, 297)
Screenshot: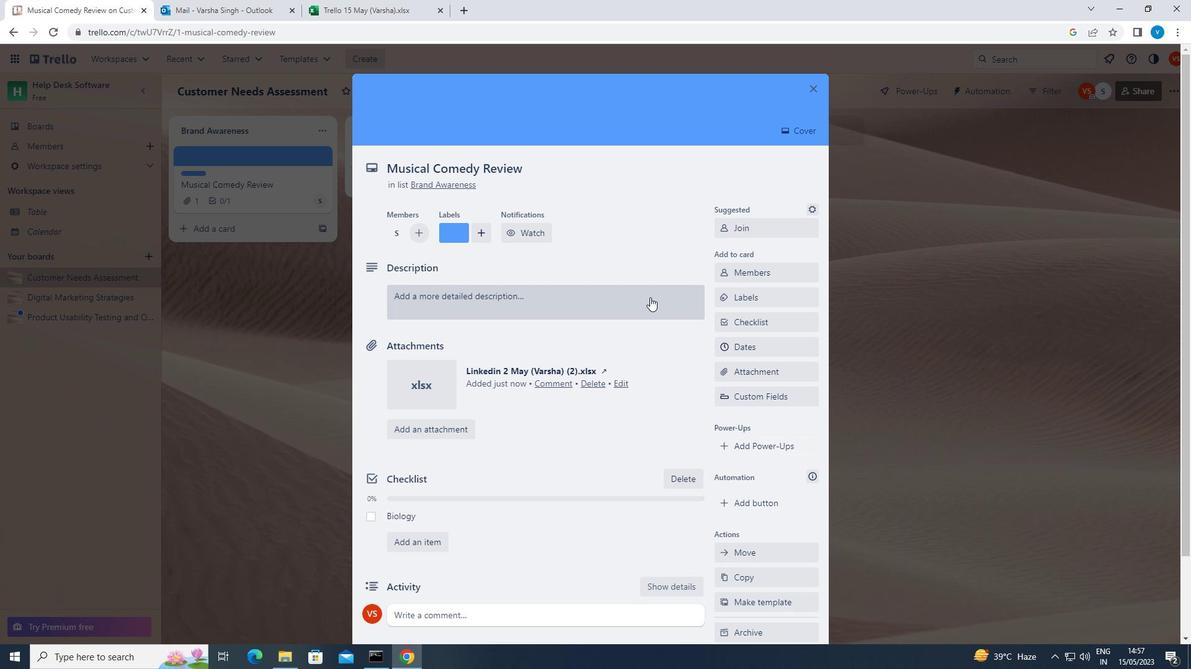 
Action: Key pressed <Key.shift><Key.shift>PLAN<Key.space>AND<Key.space>EXECUTE<Key.space>COMPANY<Key.space>TEAM-BUILDING<Key.space>CONFERENCE<Key.space>WITH<Key.space>GUEST<Key.space>SPEAKERS<Key.space>ON<Key.space>DIVERSITY<Key.space>AND<Key.space>INCLUSION
Screenshot: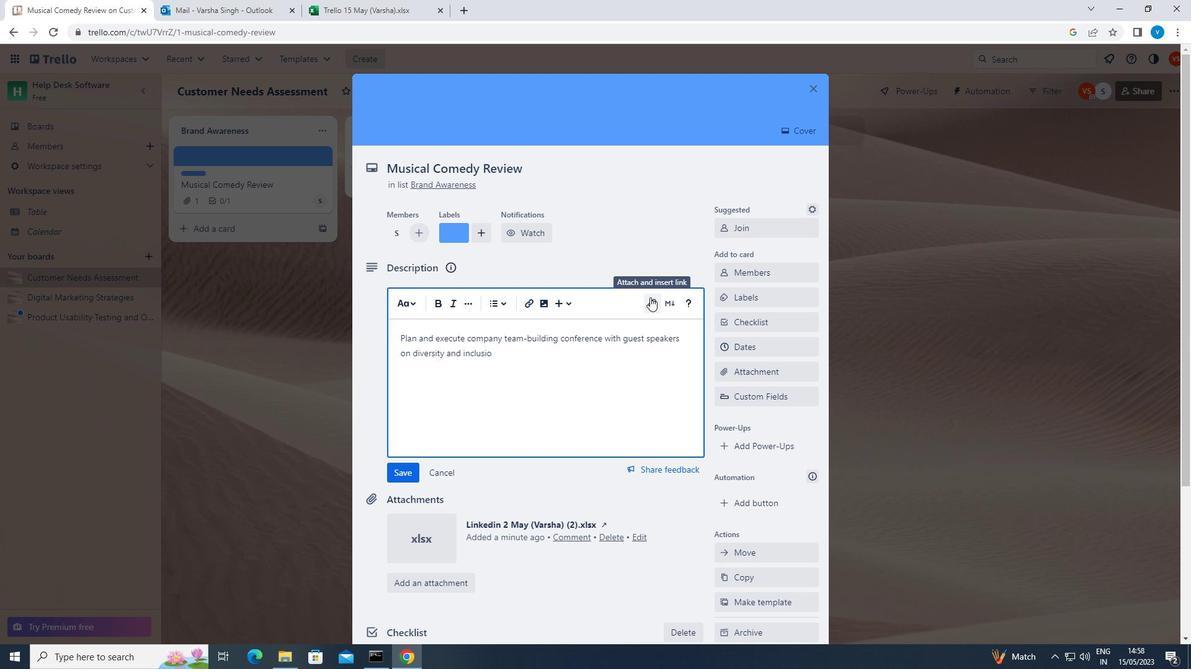 
Action: Mouse moved to (404, 468)
Screenshot: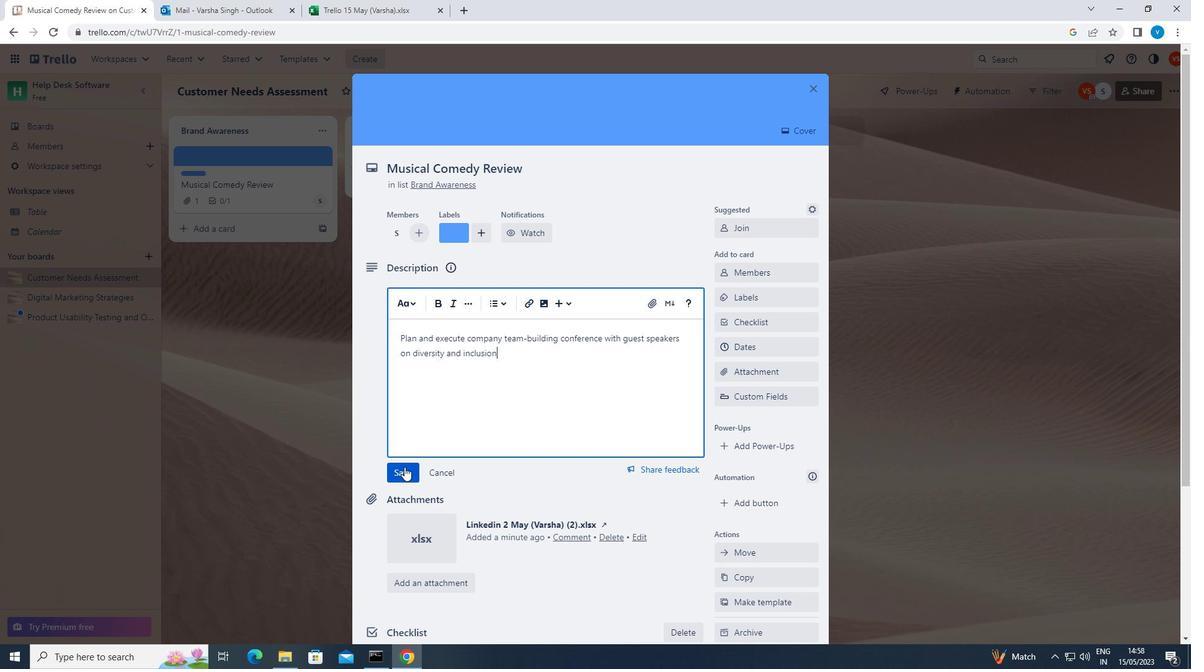 
Action: Mouse pressed left at (404, 468)
Screenshot: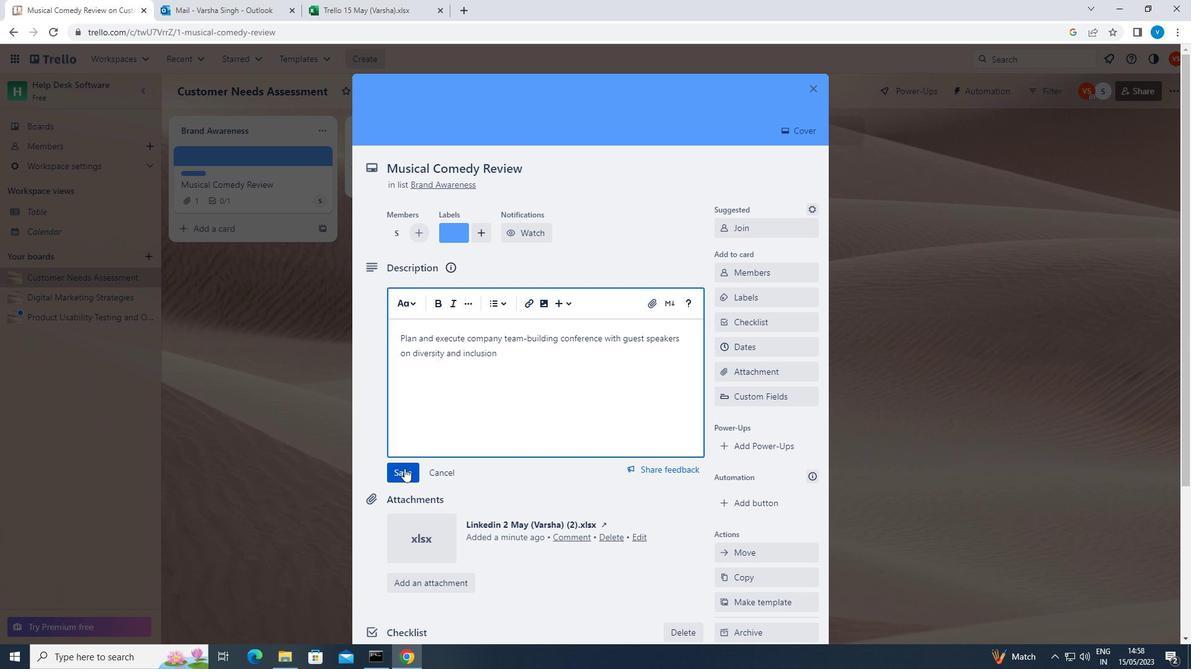 
Action: Mouse moved to (424, 598)
Screenshot: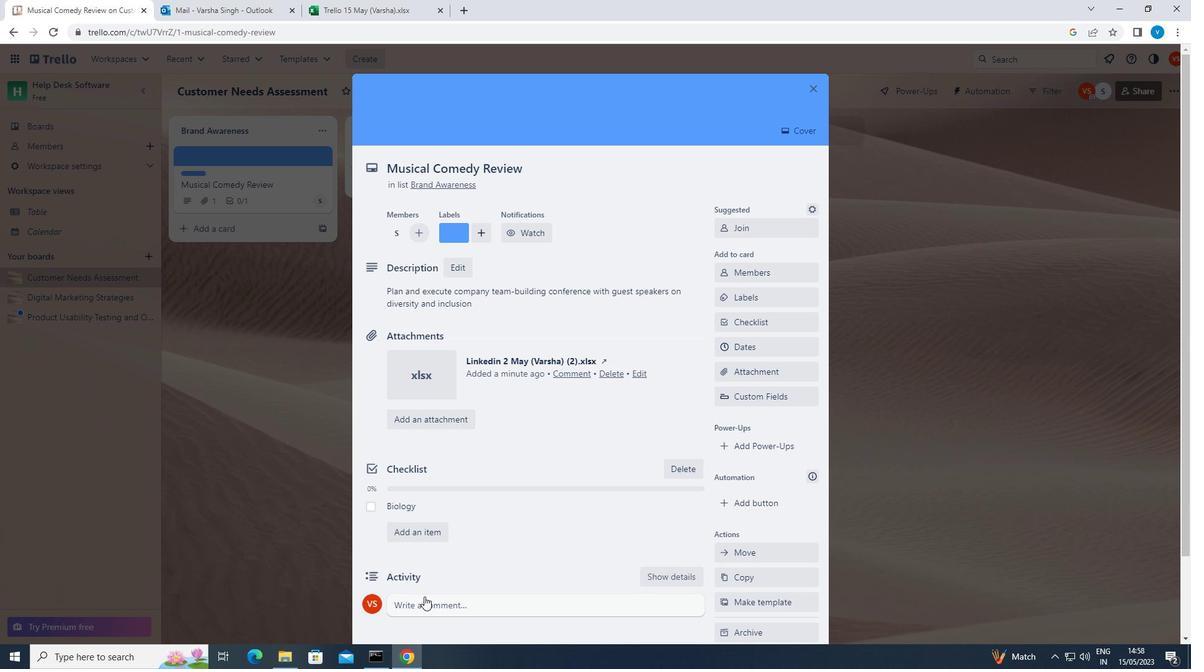 
Action: Mouse pressed left at (424, 598)
Screenshot: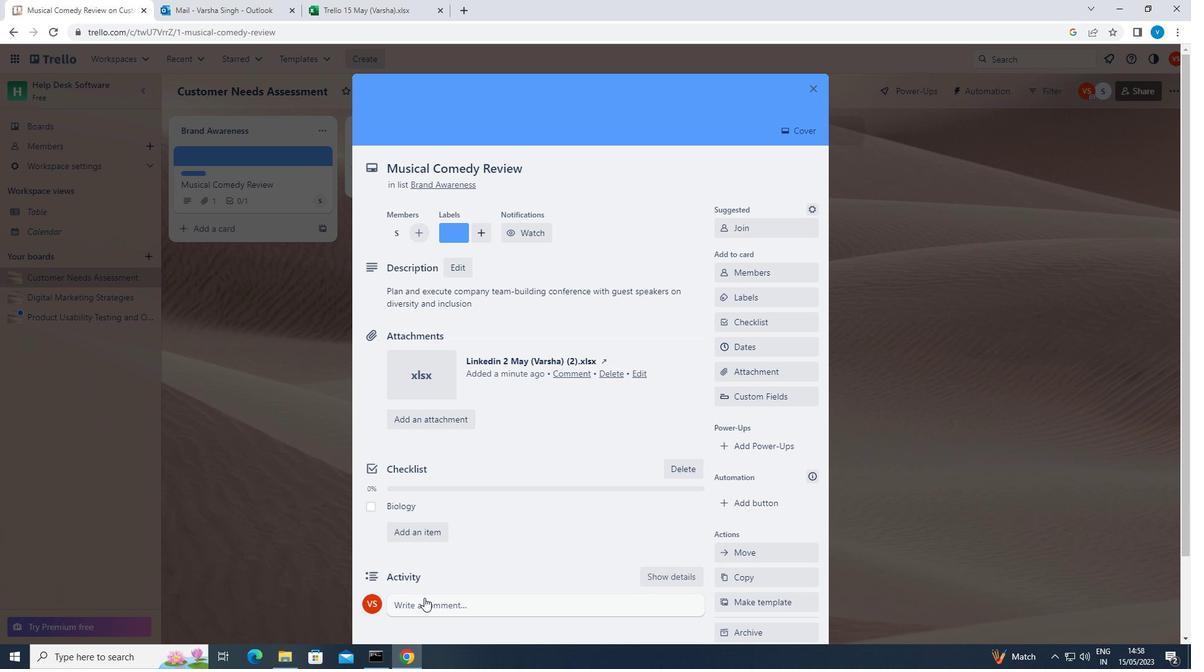 
Action: Key pressed <Key.shift>WE<Key.space>SHOULD<Key.space>APPROACH<Key.space>THIS<Key.space>TASK<Key.space>WITH<Key.space>A<Key.space>SENSE<Key.space>OF<Key.space>EXPERIMENTATION<Key.space>AND<Key.space>A<Key.space>WILLINGNESS<Key.space>TO<Key.space>LEARN<Key.space>FROM<Key.space>OUR<Key.space>MISTAKES.
Screenshot: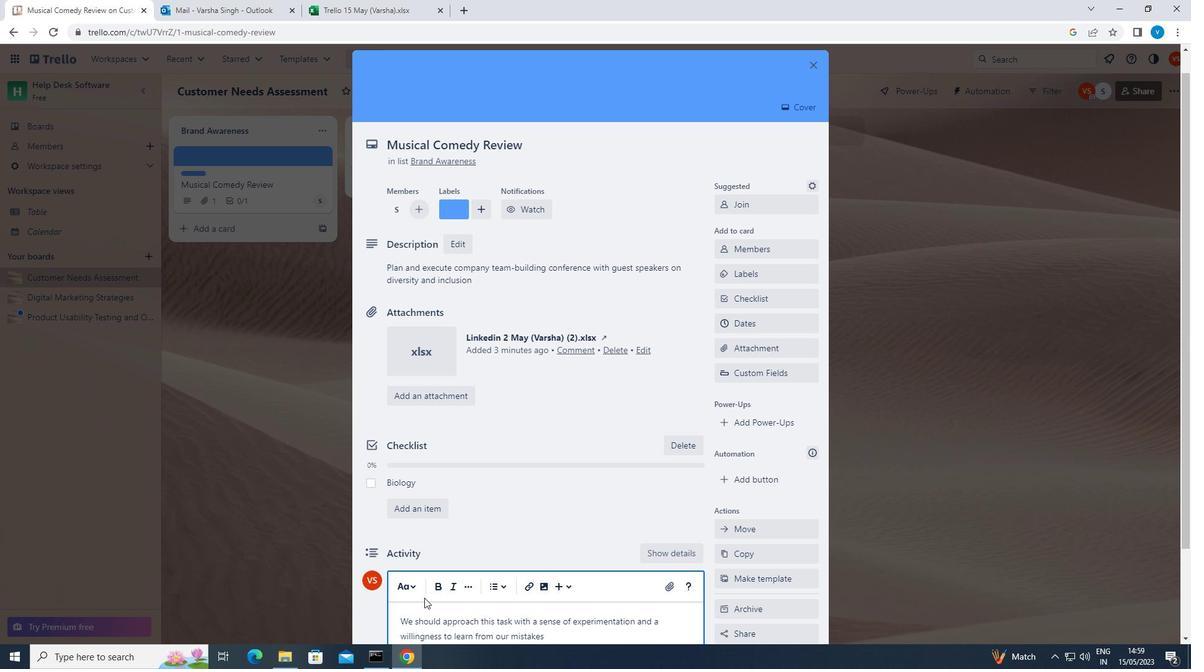 
Action: Mouse moved to (429, 598)
Screenshot: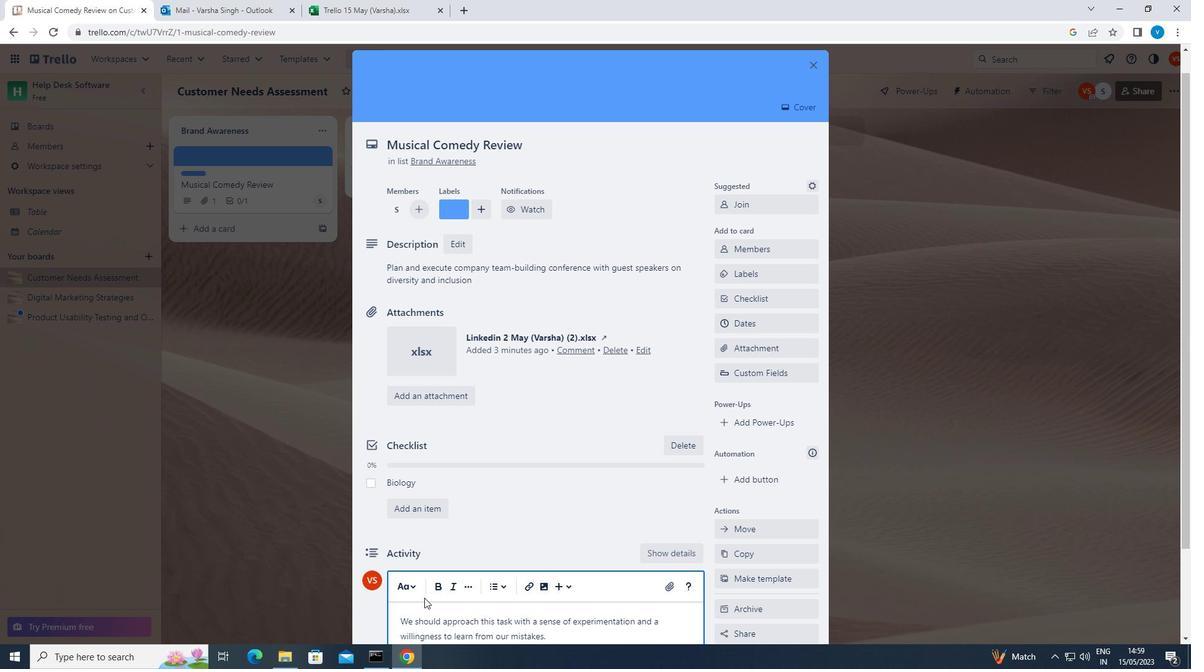 
Action: Mouse scrolled (429, 598) with delta (0, 0)
Screenshot: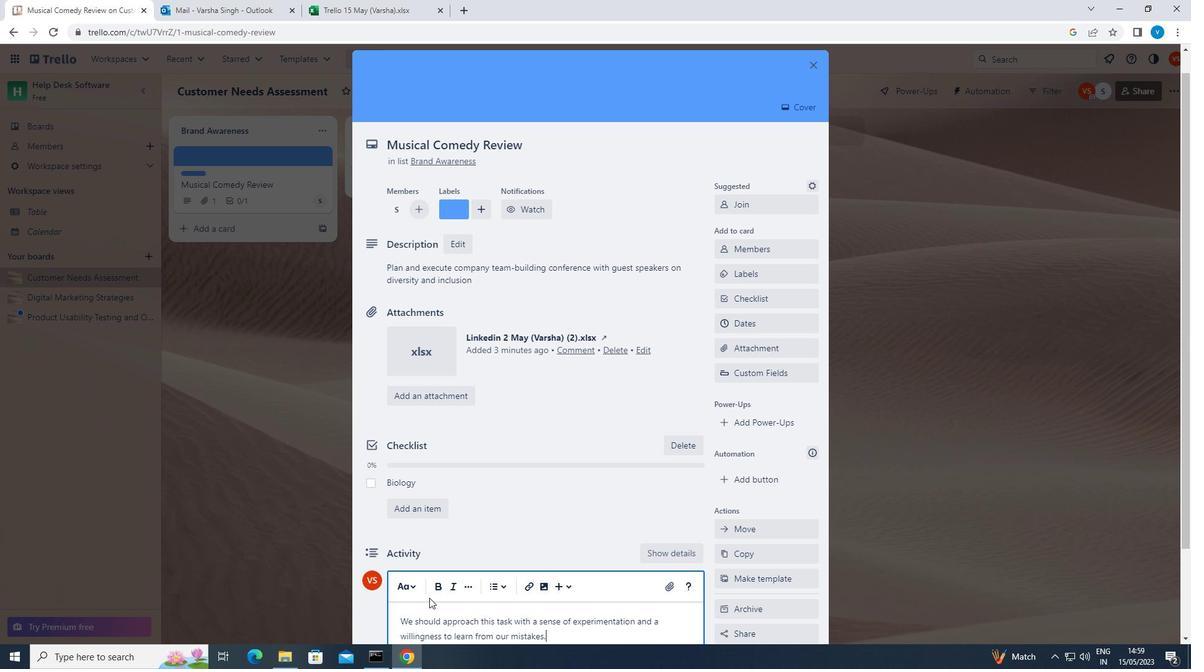 
Action: Mouse moved to (404, 606)
Screenshot: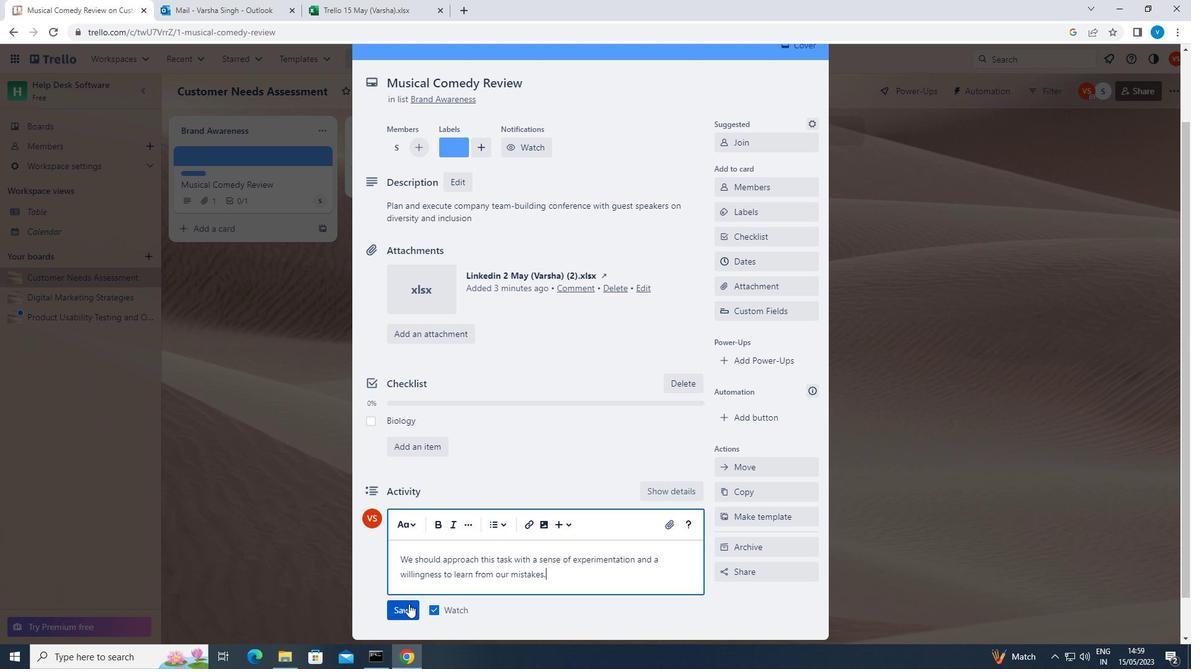 
Action: Mouse pressed left at (404, 606)
Screenshot: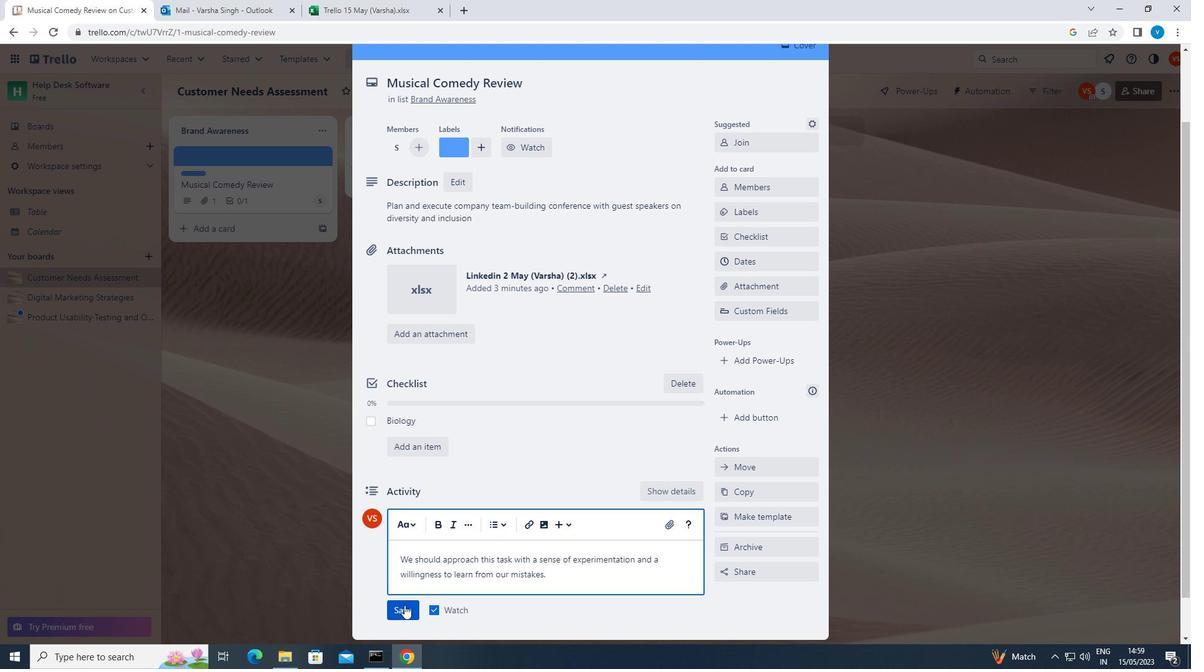 
Action: Mouse moved to (754, 266)
Screenshot: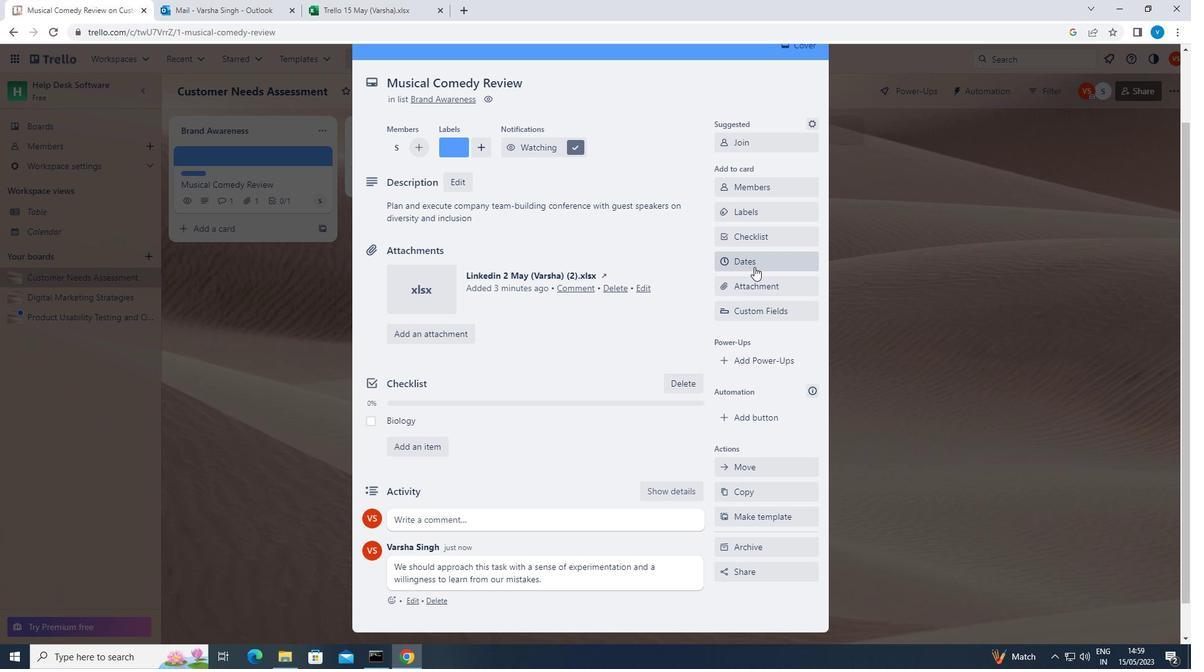 
Action: Mouse pressed left at (754, 266)
Screenshot: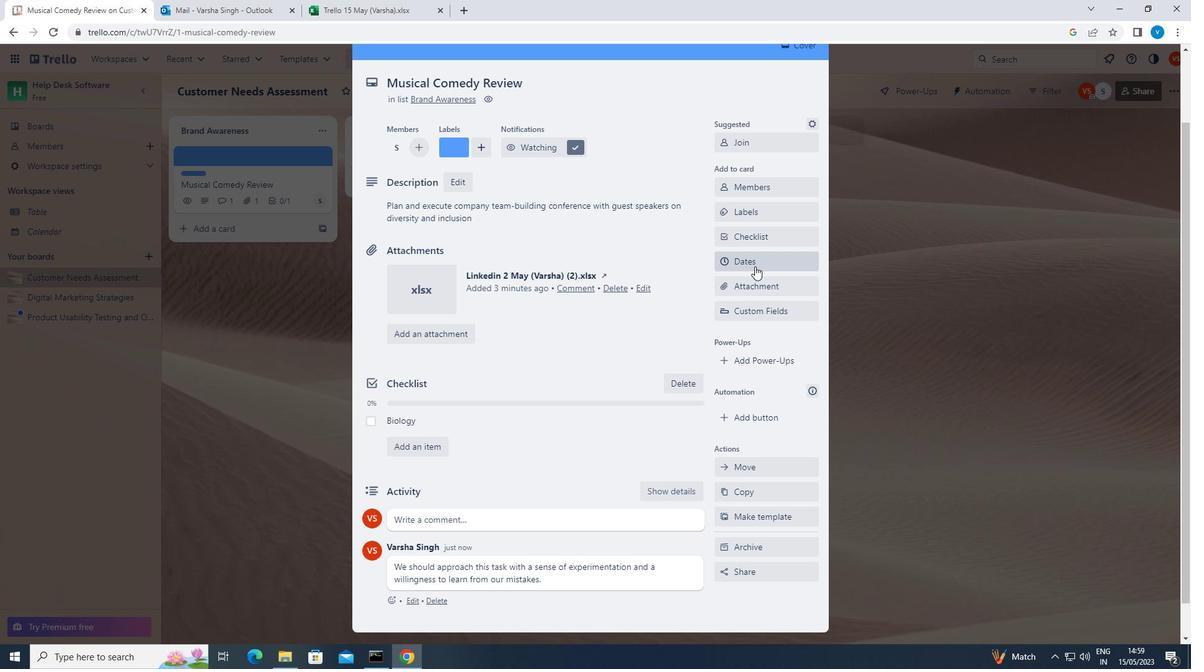 
Action: Mouse moved to (728, 318)
Screenshot: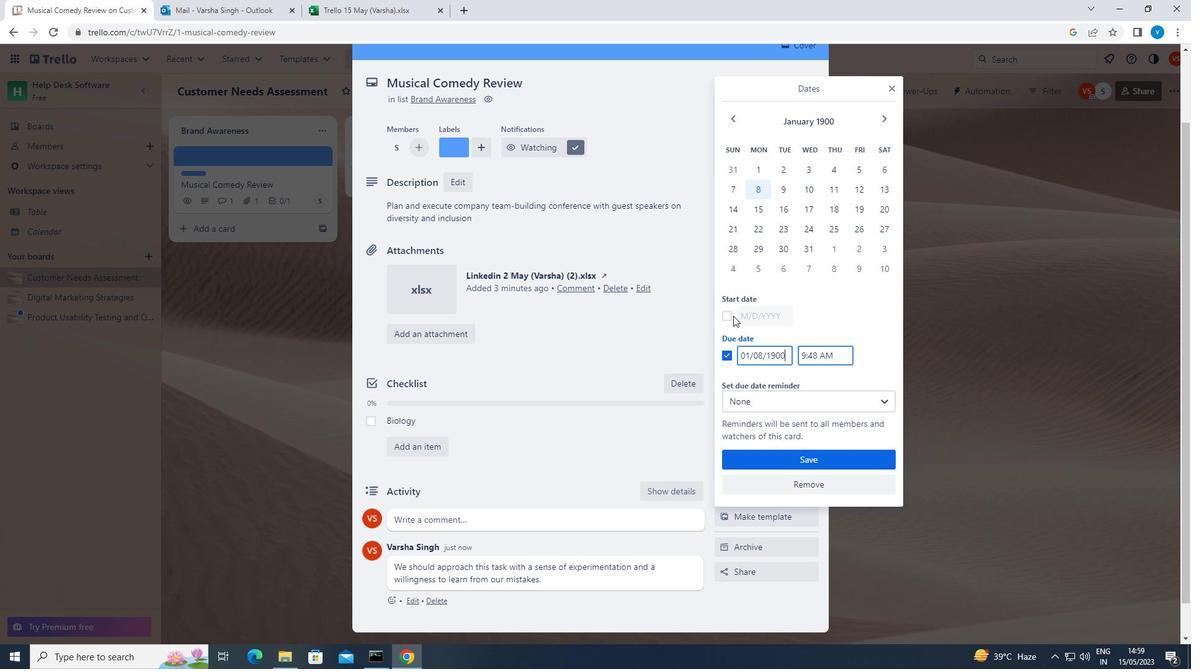 
Action: Mouse pressed left at (728, 318)
Screenshot: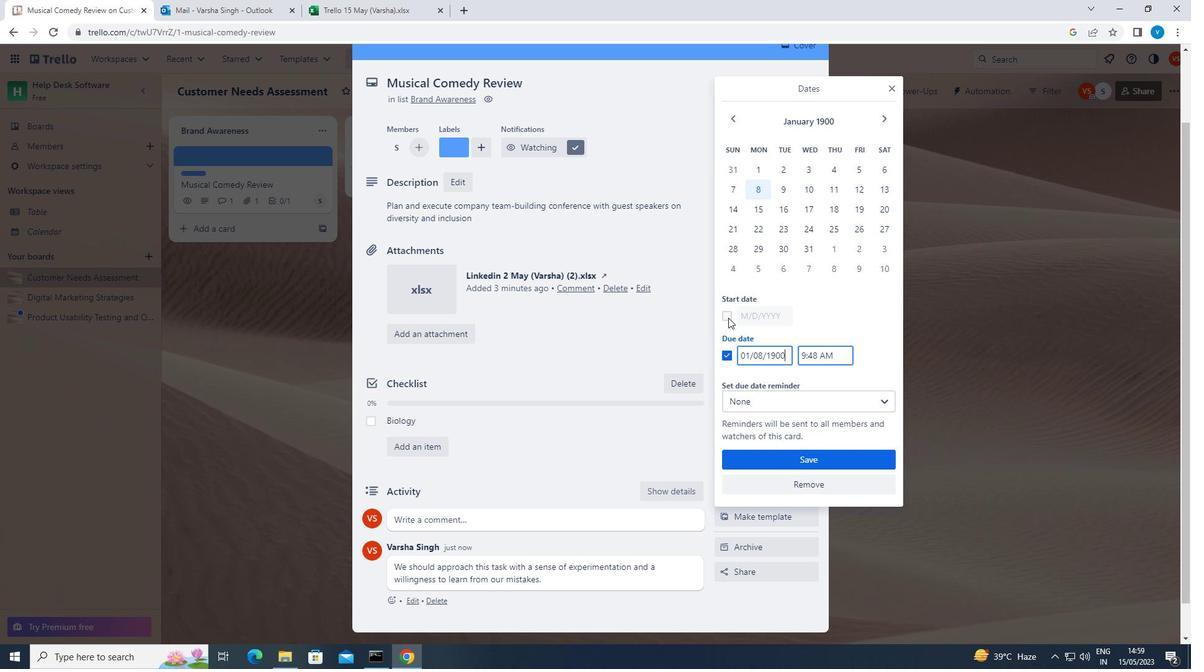 
Action: Mouse moved to (789, 317)
Screenshot: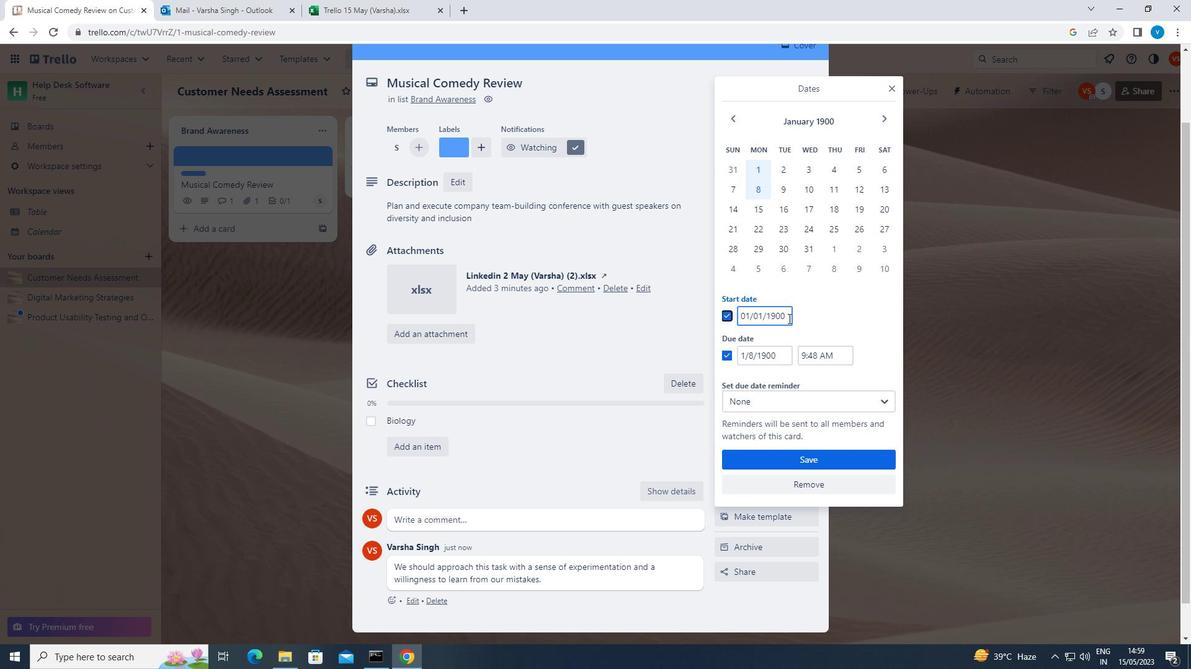
Action: Mouse pressed left at (789, 317)
Screenshot: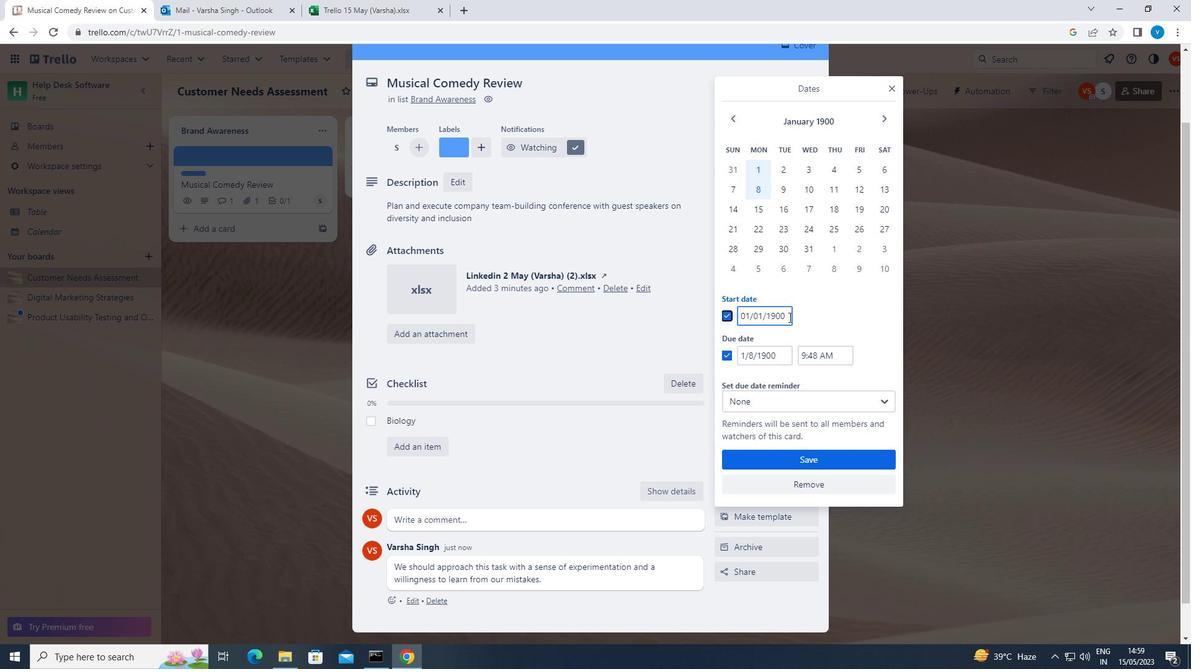 
Action: Key pressed <Key.backspace><Key.backspace><Key.backspace><Key.backspace><Key.backspace><Key.backspace><Key.backspace><Key.backspace><Key.backspace><Key.backspace><Key.backspace><Key.backspace><Key.backspace><Key.backspace><Key.backspace>01/02/1900
Screenshot: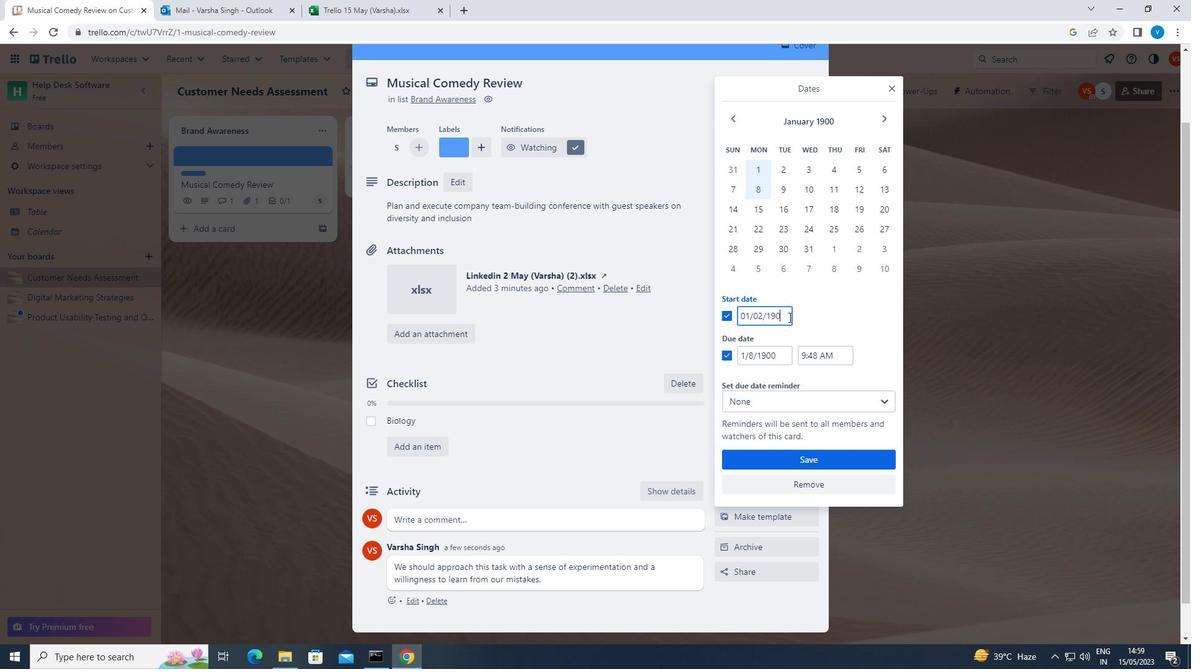 
Action: Mouse moved to (784, 357)
Screenshot: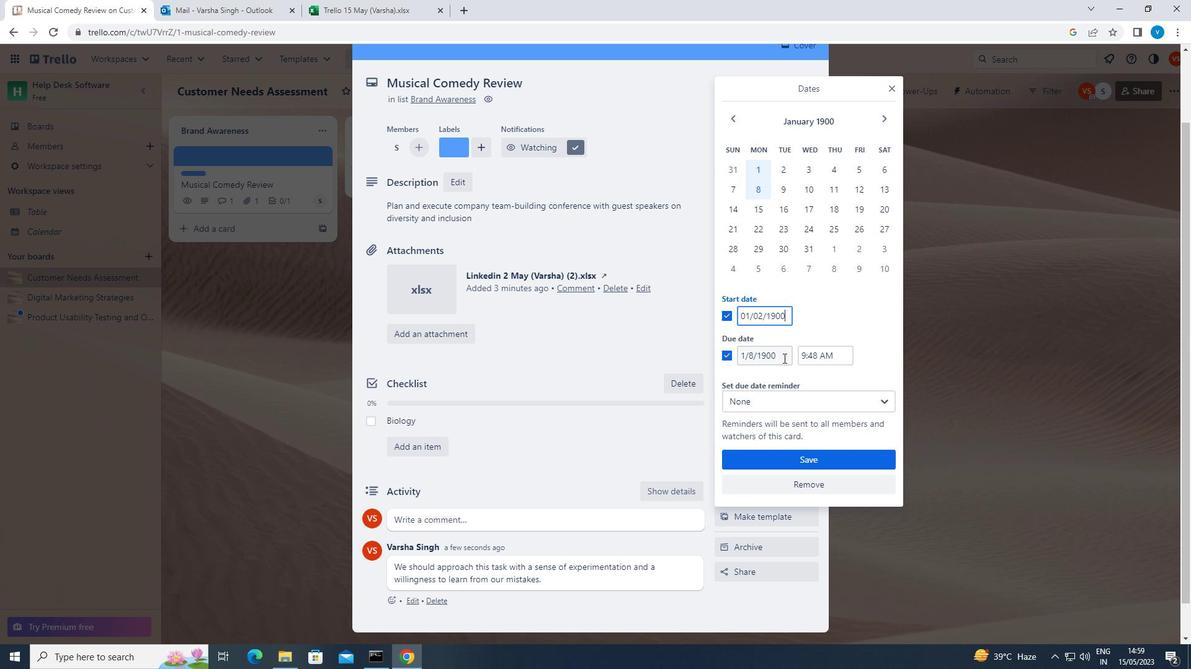 
Action: Mouse pressed left at (784, 357)
Screenshot: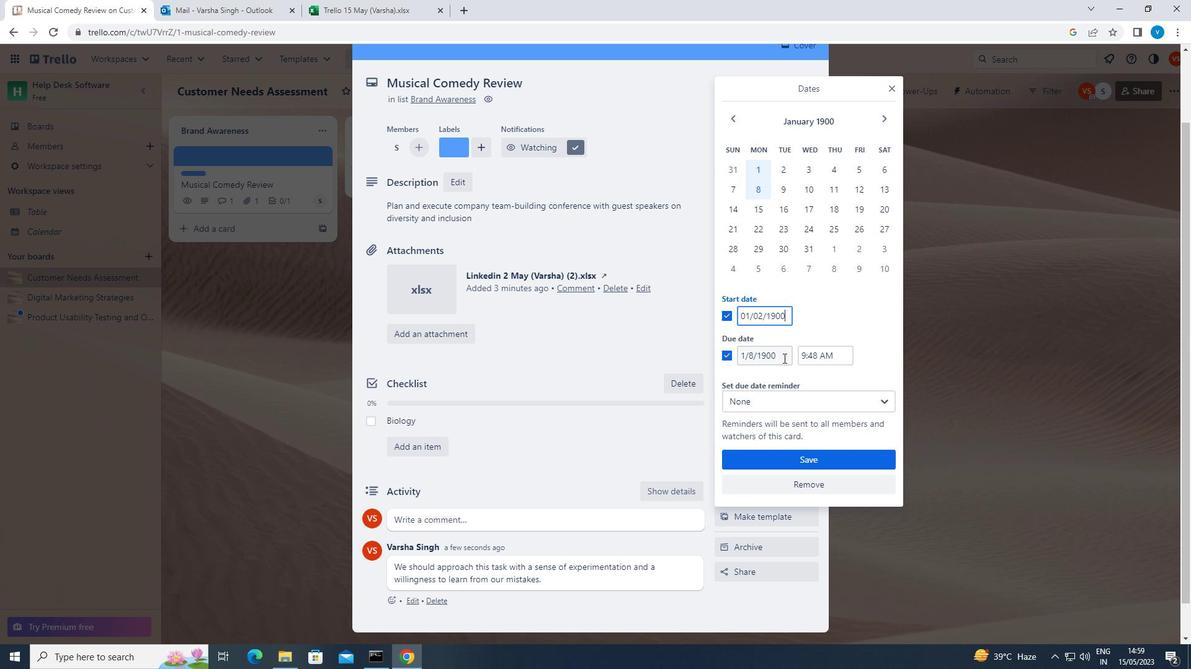 
Action: Key pressed <Key.backspace><Key.backspace><Key.backspace><Key.backspace><Key.backspace><Key.backspace><Key.backspace><Key.backspace><Key.backspace><Key.backspace><Key.backspace><Key.backspace><Key.backspace>01/09/1900
Screenshot: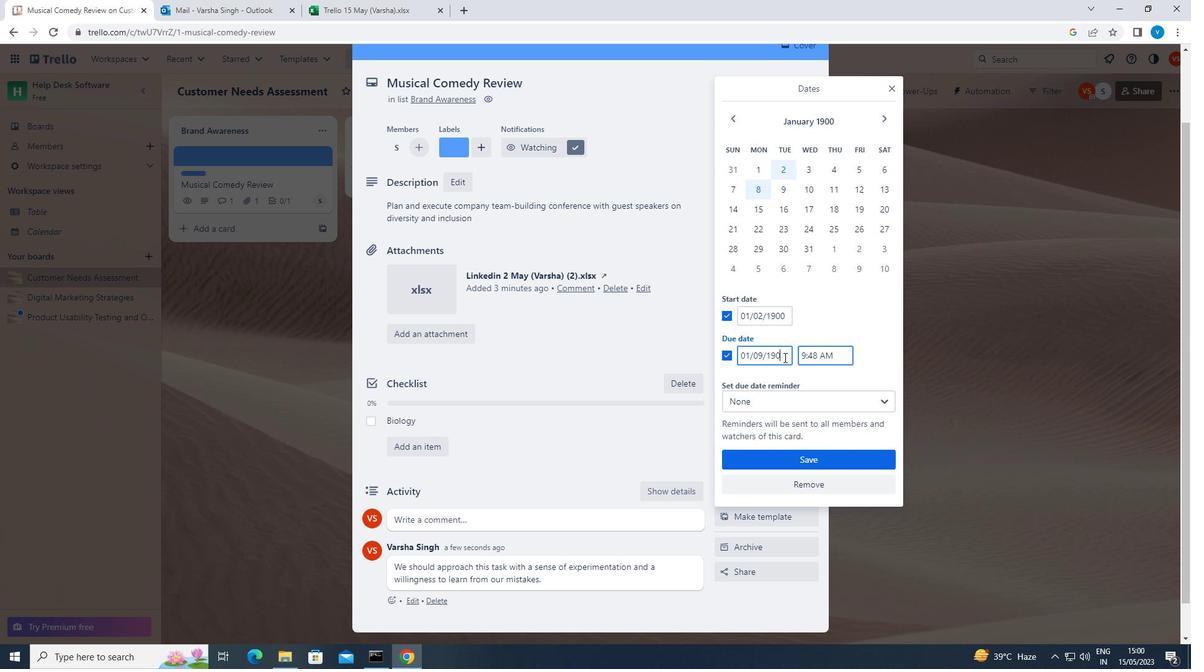 
Action: Mouse moved to (854, 465)
Screenshot: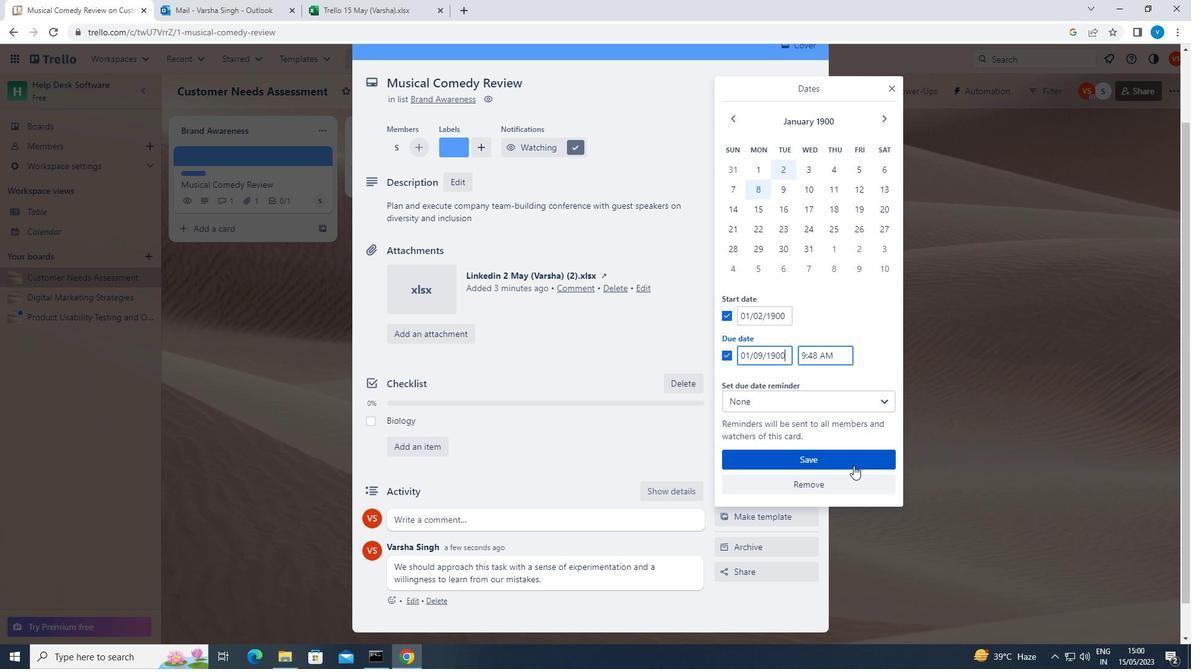 
Action: Mouse pressed left at (854, 465)
Screenshot: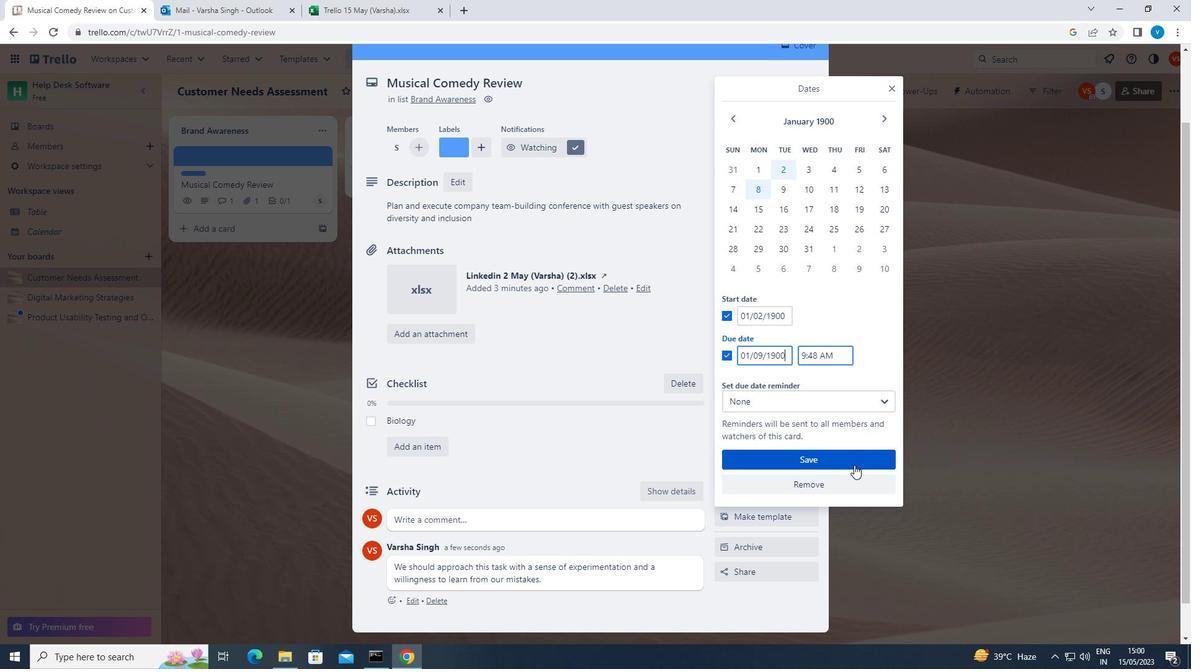 
Action: Mouse moved to (854, 464)
Screenshot: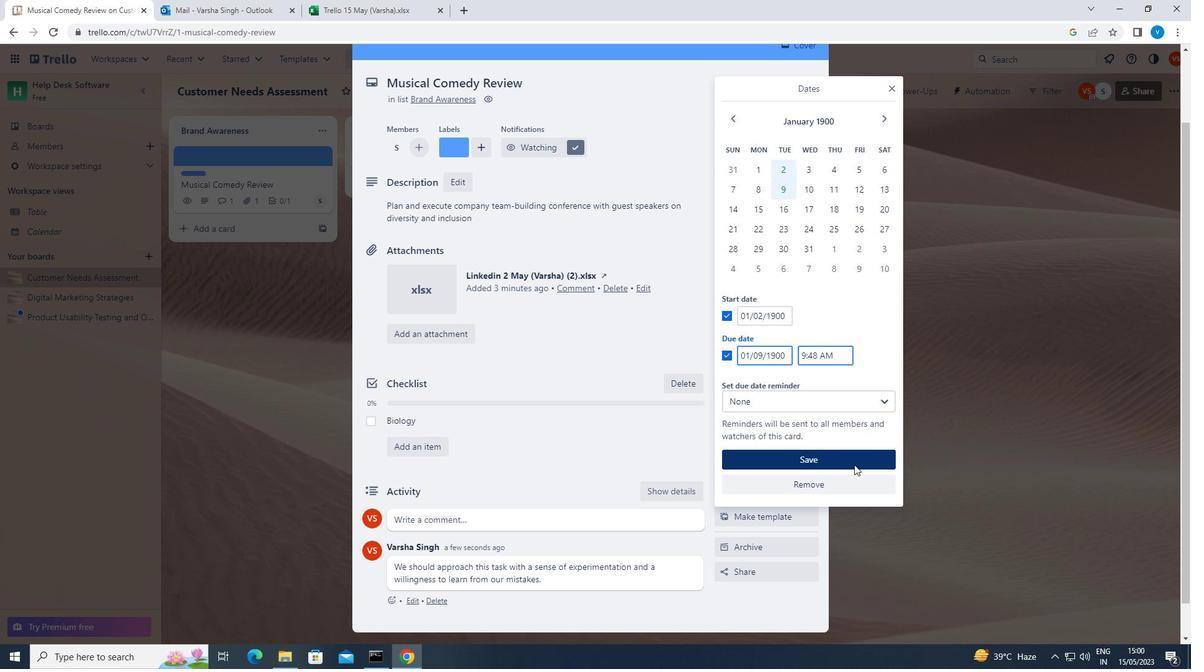 
